 Task: Look for space in Kralendijk, Bonaire, Saint Eustatius and Saba  from 3rd August, 2023 to 17th August, 2023 for 3 adults, 1 child in price range Rs.3000 to Rs.15000. Place can be entire place with 3 bedrooms having 4 beds and 2 bathrooms. Property type can be house. Amenities needed are: wifi, . Booking option can be shelf check-in. Required host language is English.
Action: Mouse moved to (582, 97)
Screenshot: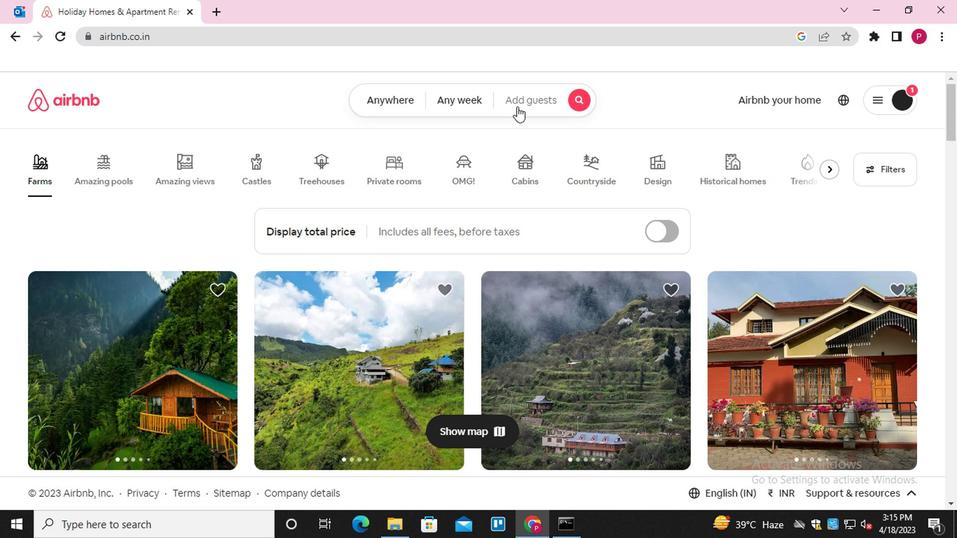 
Action: Mouse pressed left at (582, 97)
Screenshot: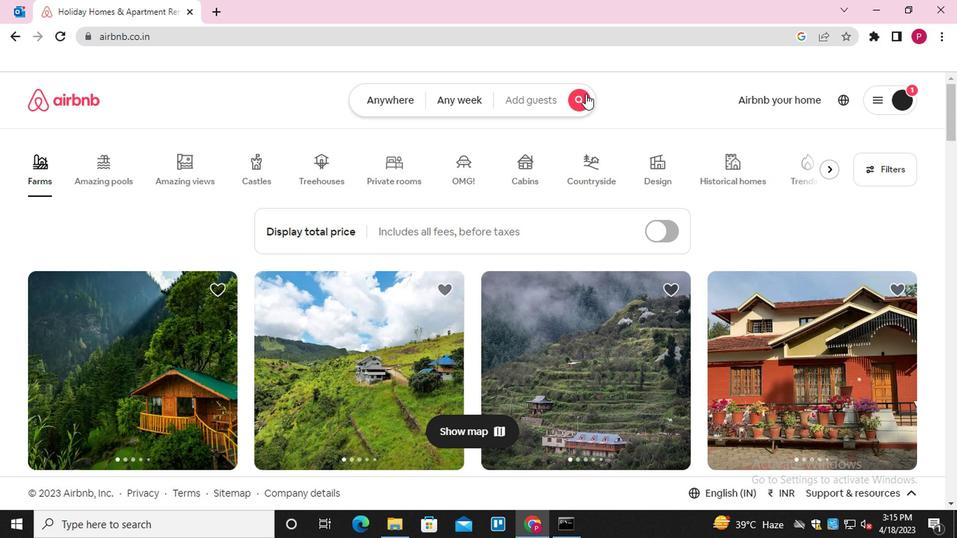 
Action: Mouse moved to (275, 167)
Screenshot: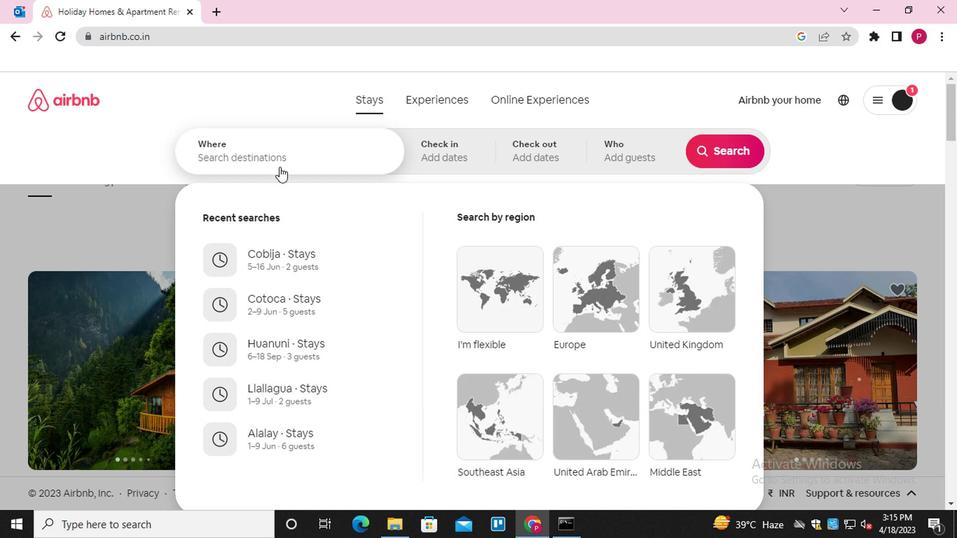 
Action: Mouse pressed left at (275, 167)
Screenshot: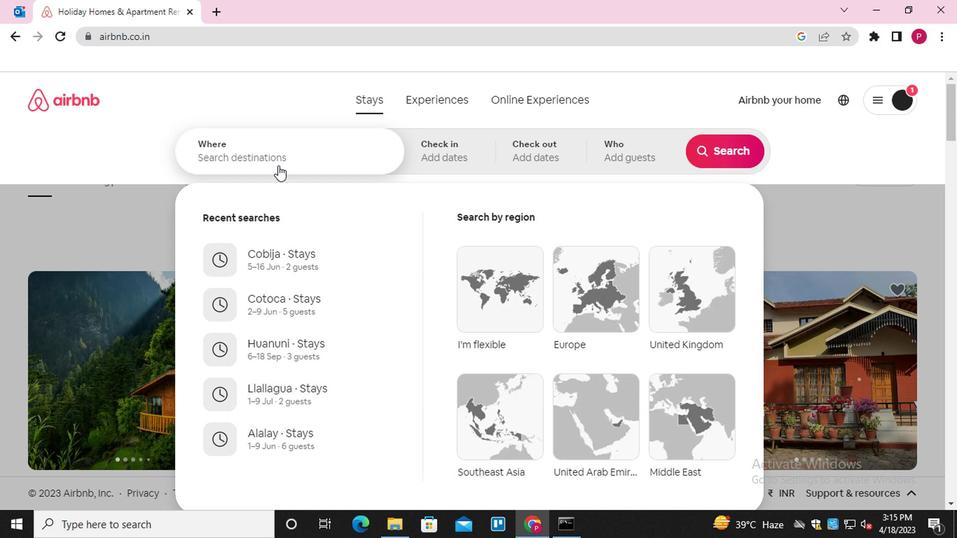 
Action: Key pressed <Key.shift>KRALENDIJK
Screenshot: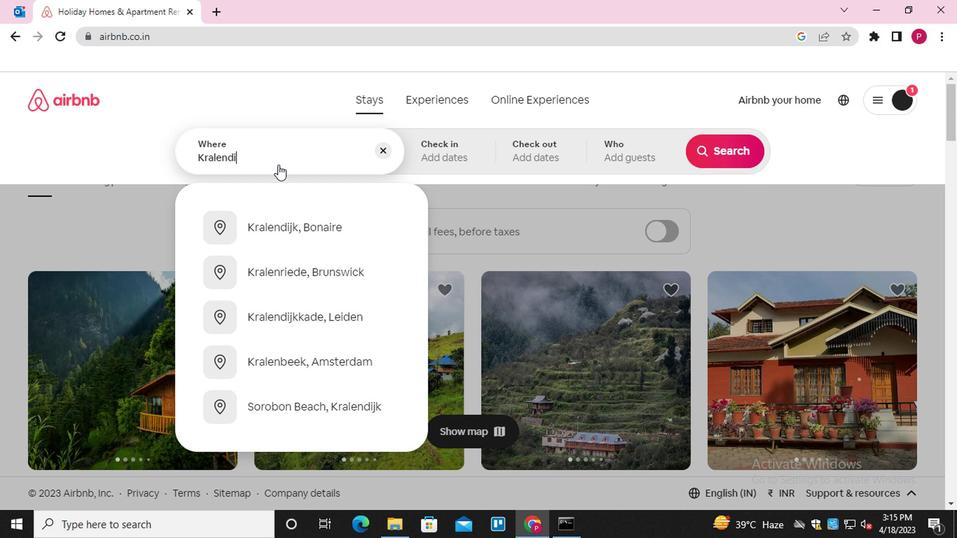 
Action: Mouse moved to (317, 231)
Screenshot: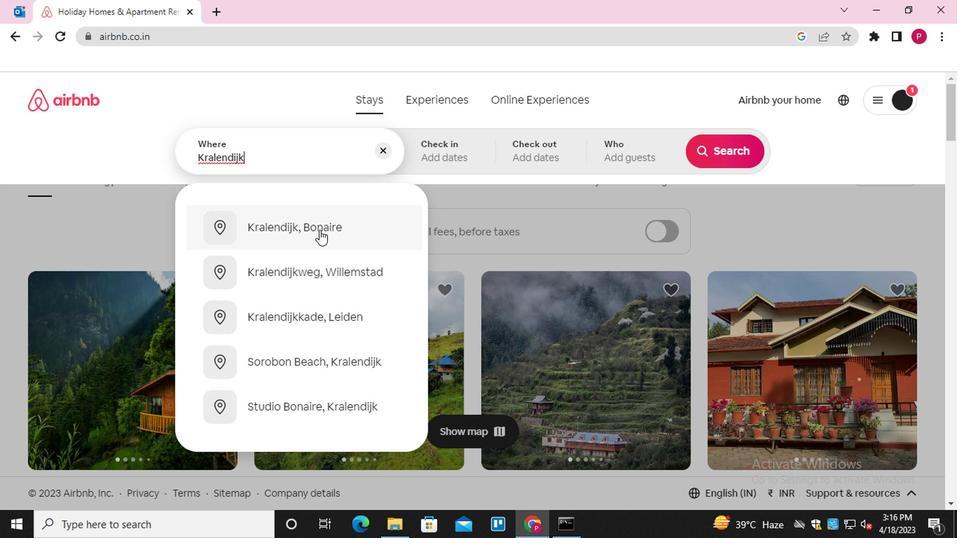 
Action: Mouse pressed left at (317, 231)
Screenshot: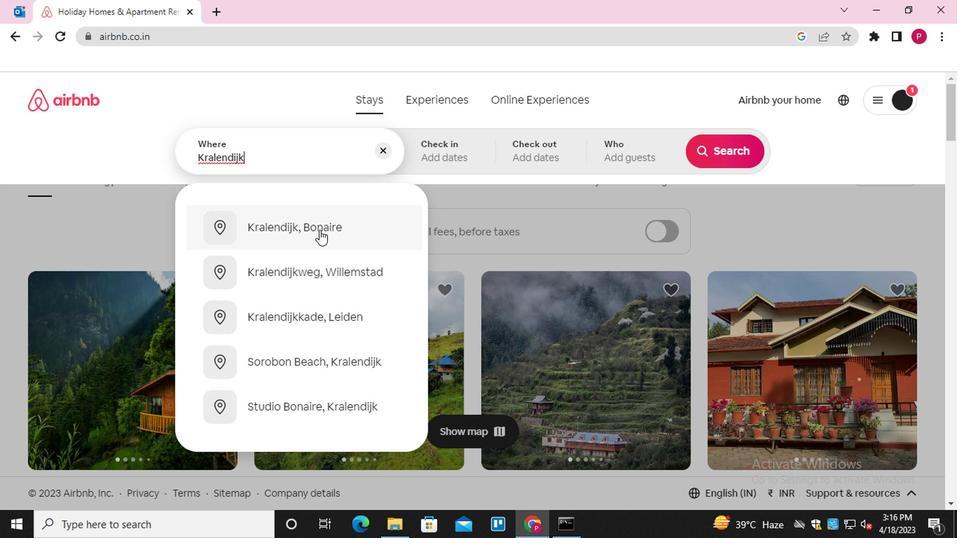 
Action: Mouse moved to (308, 166)
Screenshot: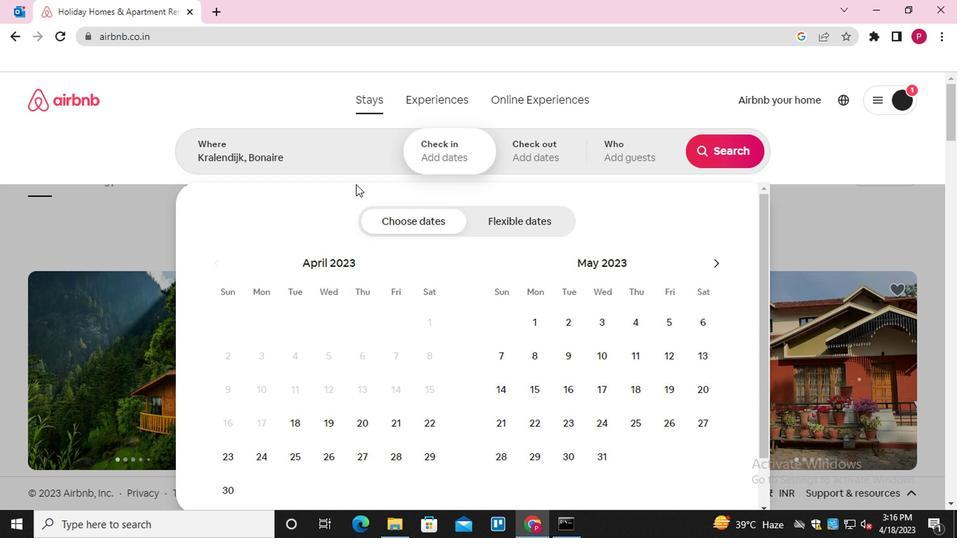 
Action: Mouse pressed left at (308, 166)
Screenshot: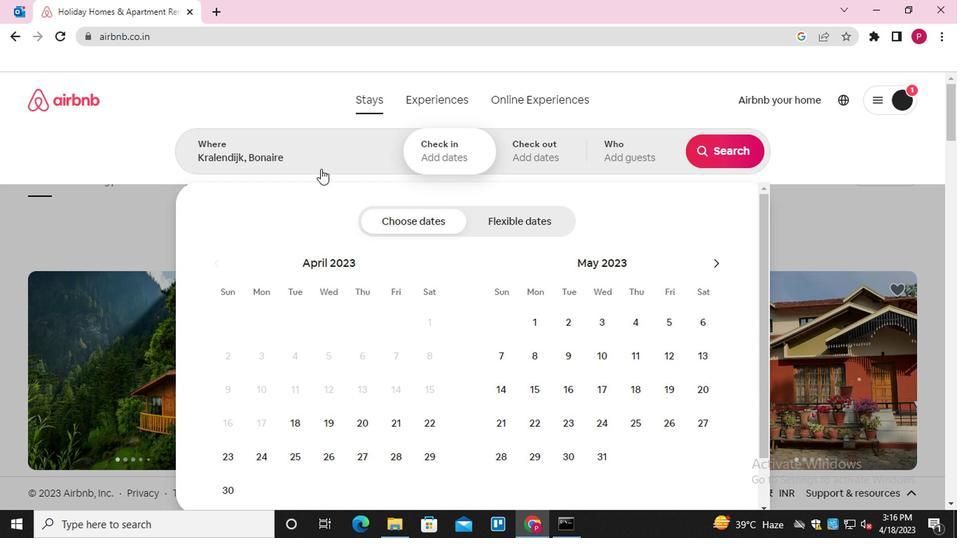 
Action: Key pressed ,SAINT
Screenshot: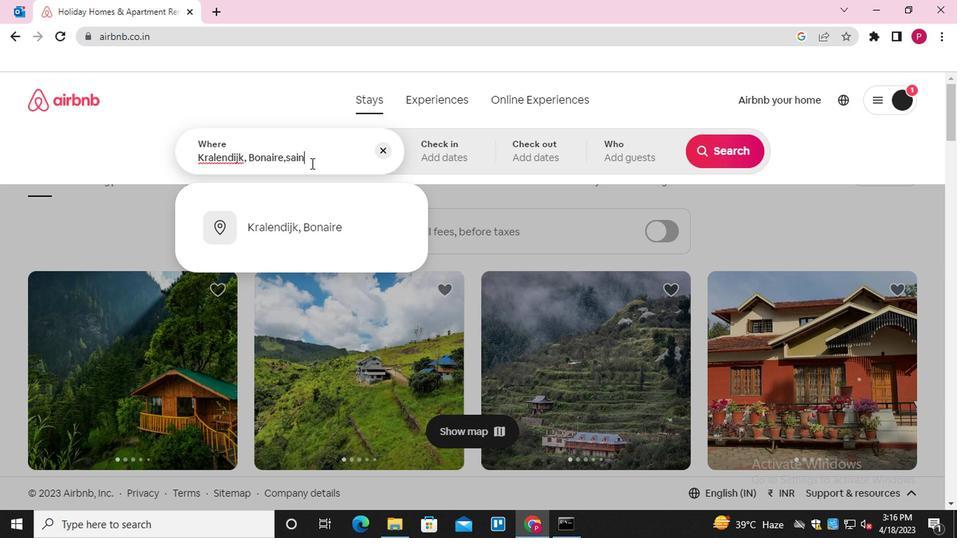 
Action: Mouse moved to (322, 235)
Screenshot: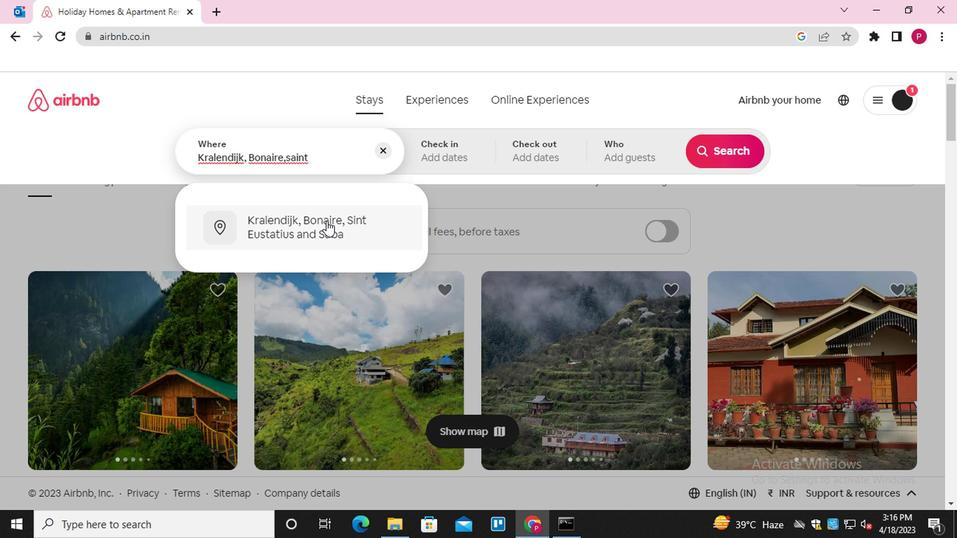 
Action: Mouse pressed left at (322, 235)
Screenshot: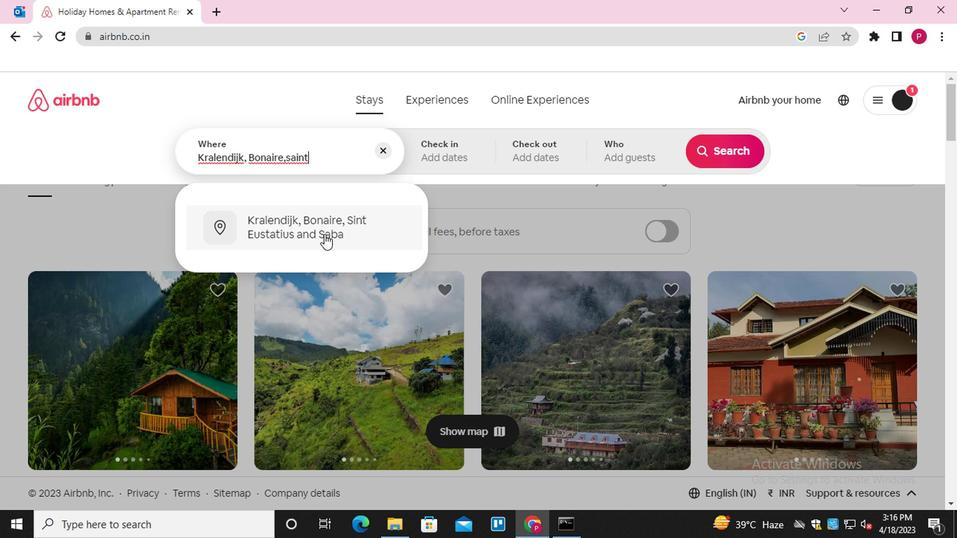 
Action: Mouse moved to (712, 256)
Screenshot: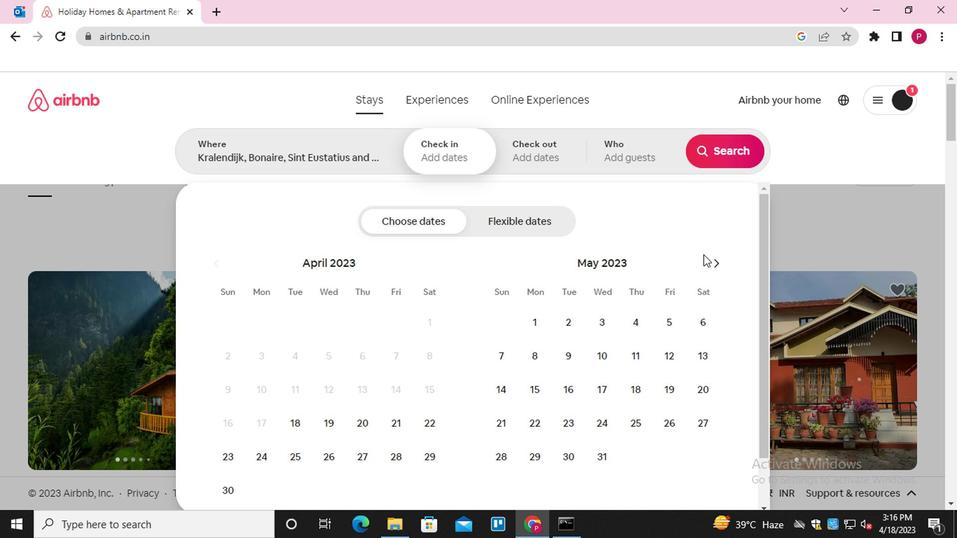 
Action: Mouse pressed left at (712, 256)
Screenshot: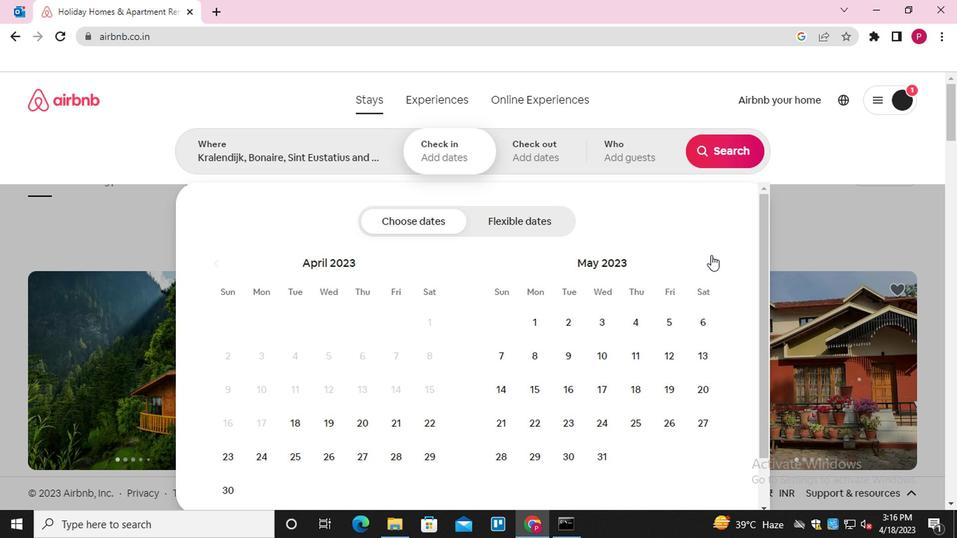 
Action: Mouse pressed left at (712, 256)
Screenshot: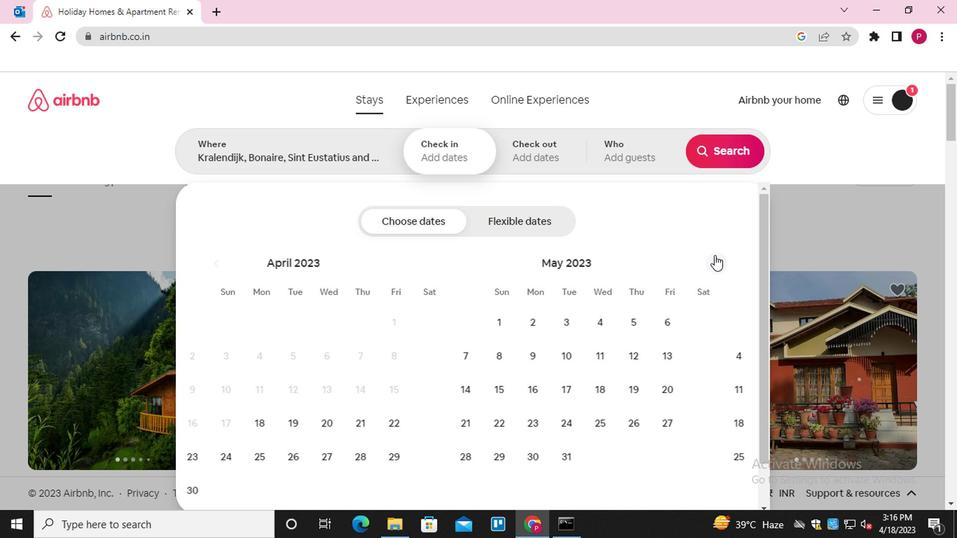 
Action: Mouse moved to (712, 259)
Screenshot: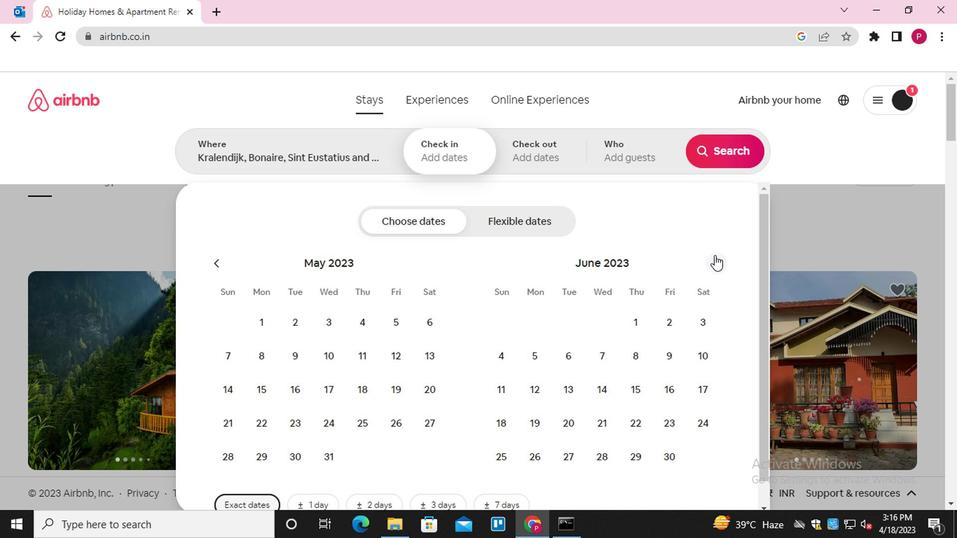 
Action: Mouse pressed left at (712, 259)
Screenshot: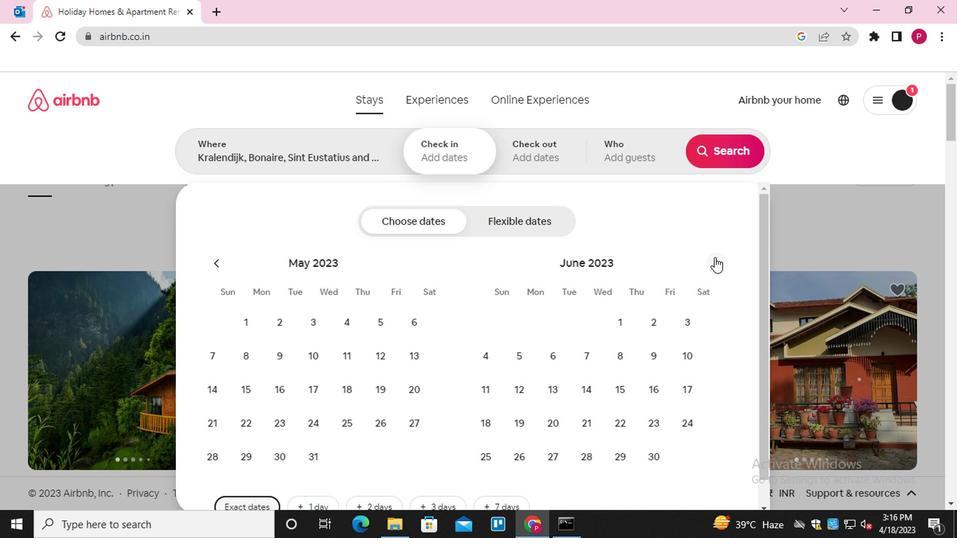 
Action: Mouse moved to (623, 330)
Screenshot: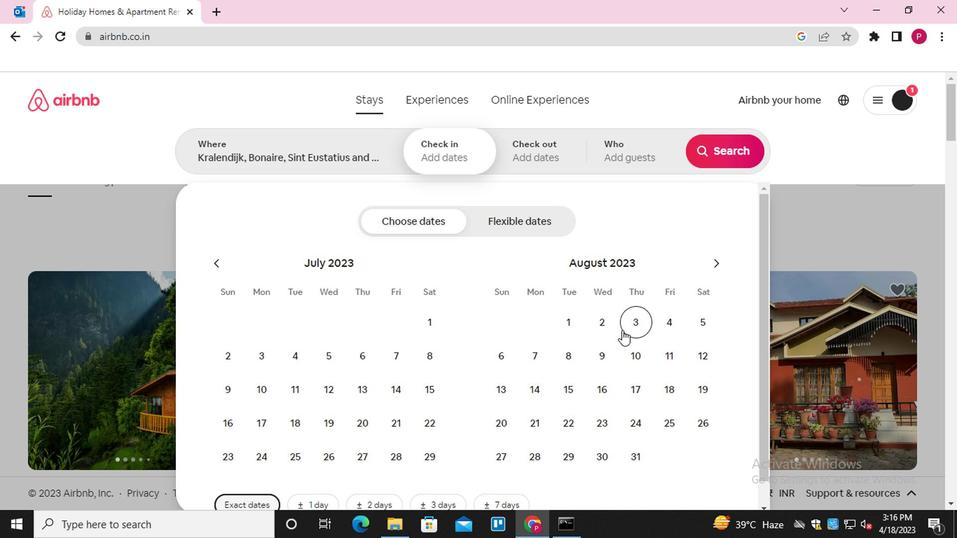 
Action: Mouse pressed left at (623, 330)
Screenshot: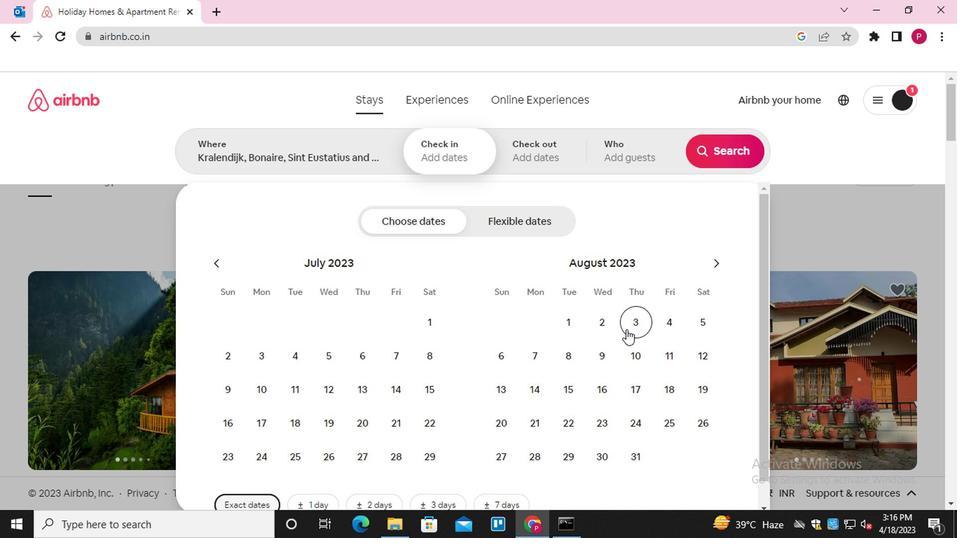 
Action: Mouse moved to (633, 393)
Screenshot: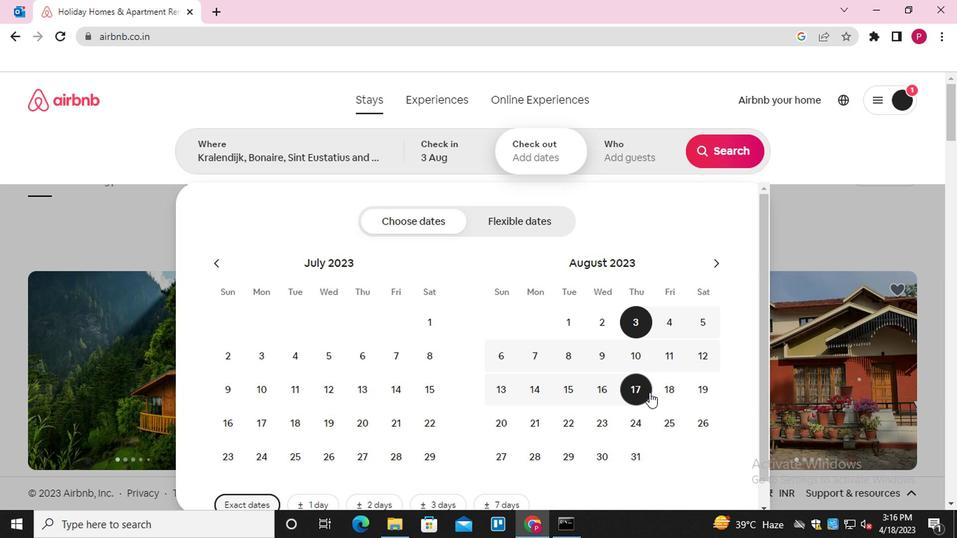 
Action: Mouse pressed left at (633, 393)
Screenshot: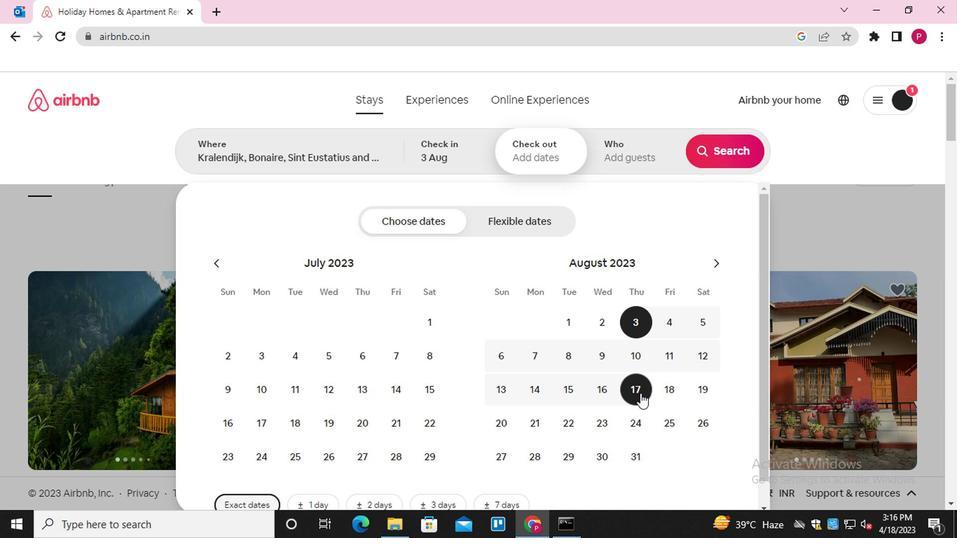 
Action: Mouse moved to (608, 167)
Screenshot: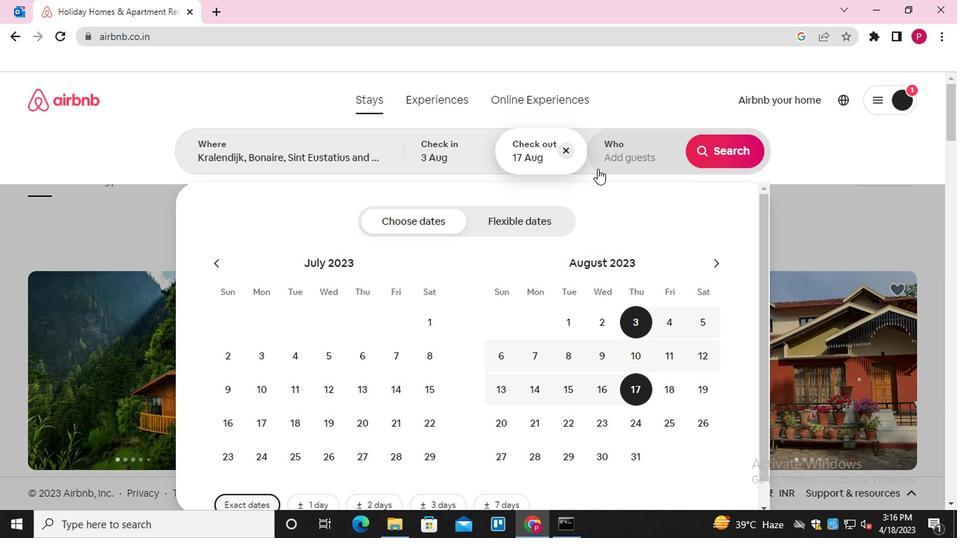 
Action: Mouse pressed left at (608, 167)
Screenshot: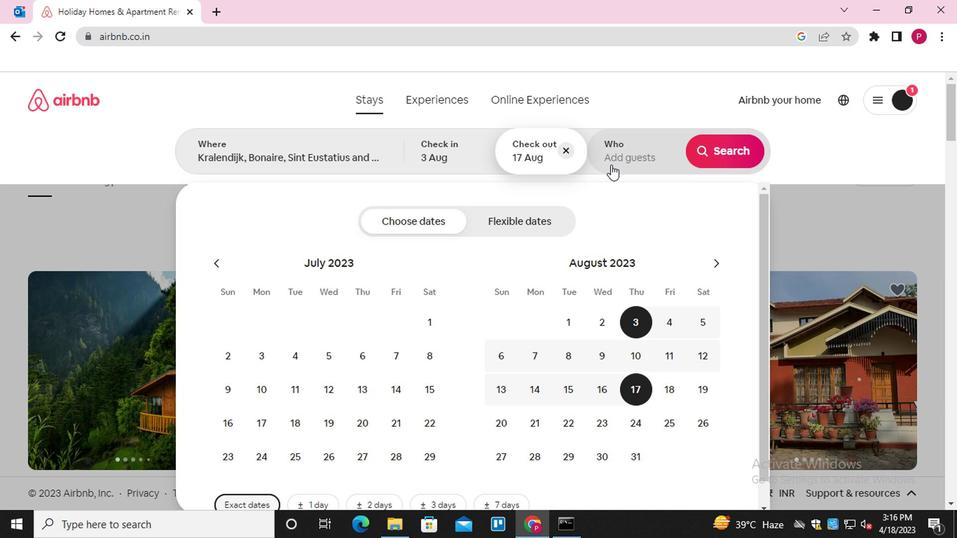 
Action: Mouse moved to (730, 228)
Screenshot: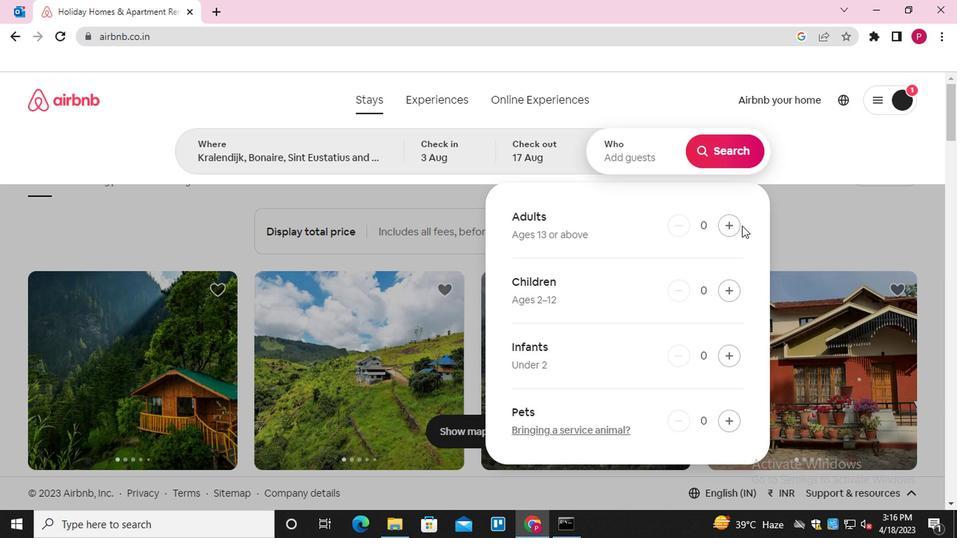 
Action: Mouse pressed left at (730, 228)
Screenshot: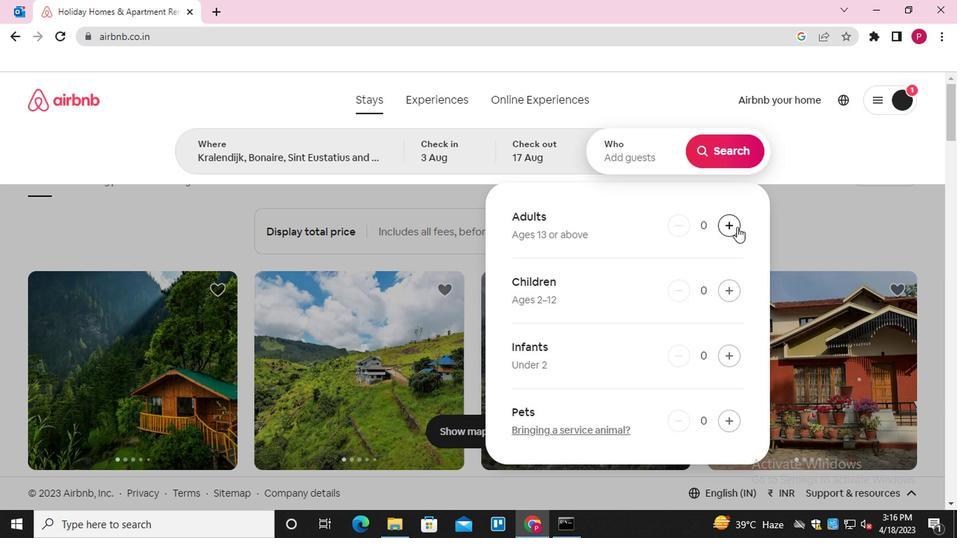 
Action: Mouse pressed left at (730, 228)
Screenshot: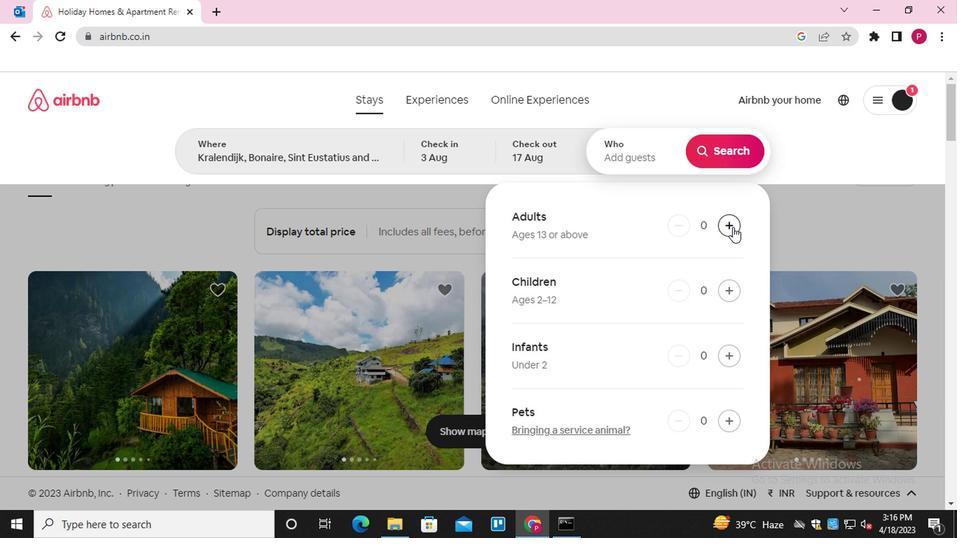 
Action: Mouse pressed left at (730, 228)
Screenshot: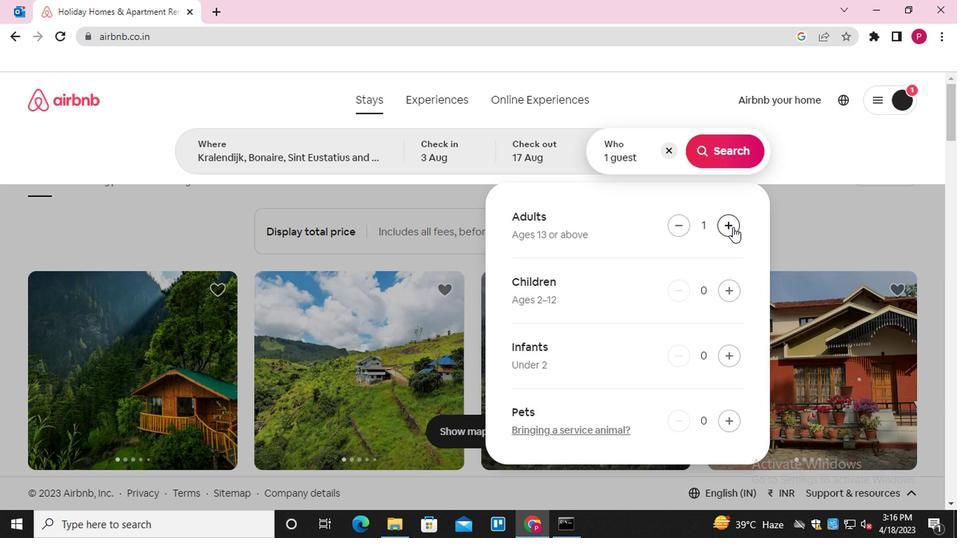 
Action: Mouse moved to (733, 294)
Screenshot: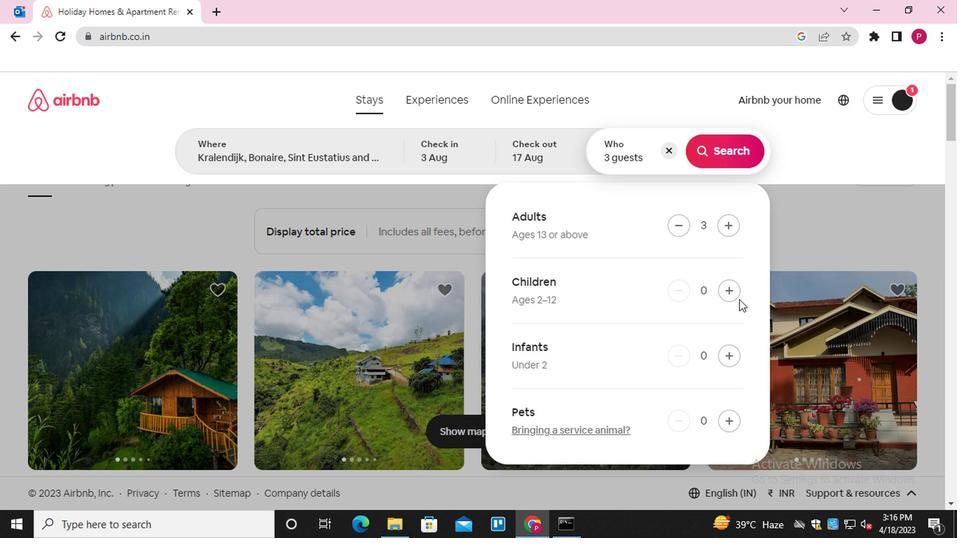 
Action: Mouse pressed left at (733, 294)
Screenshot: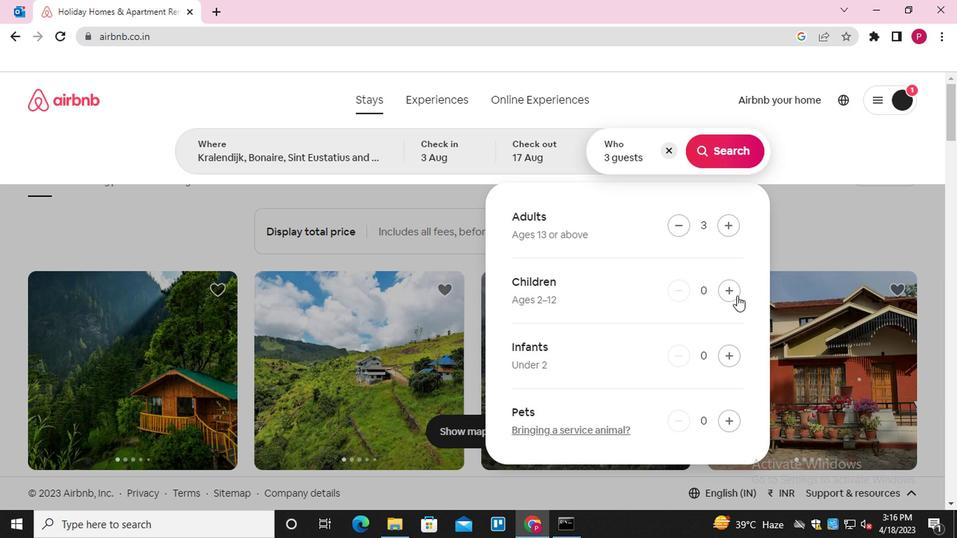 
Action: Mouse moved to (745, 163)
Screenshot: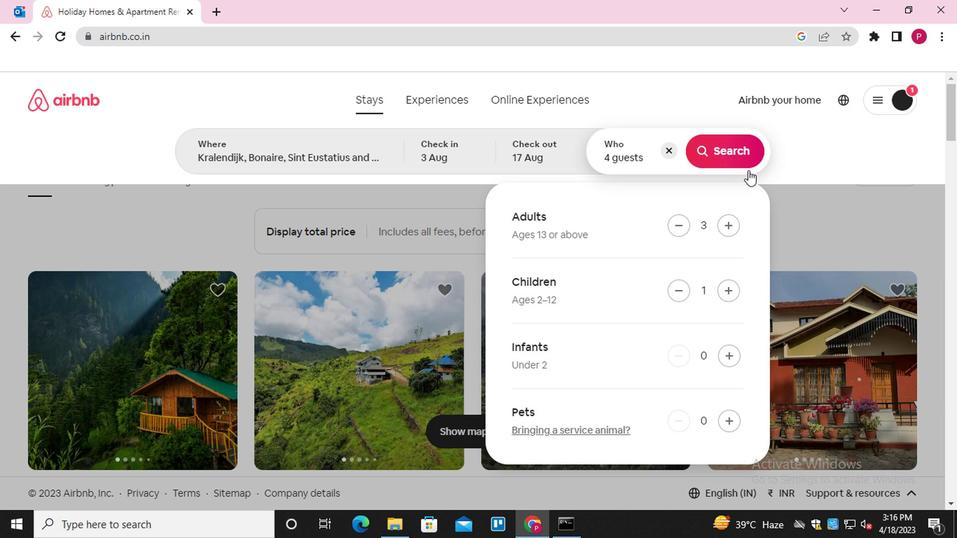 
Action: Mouse pressed left at (745, 163)
Screenshot: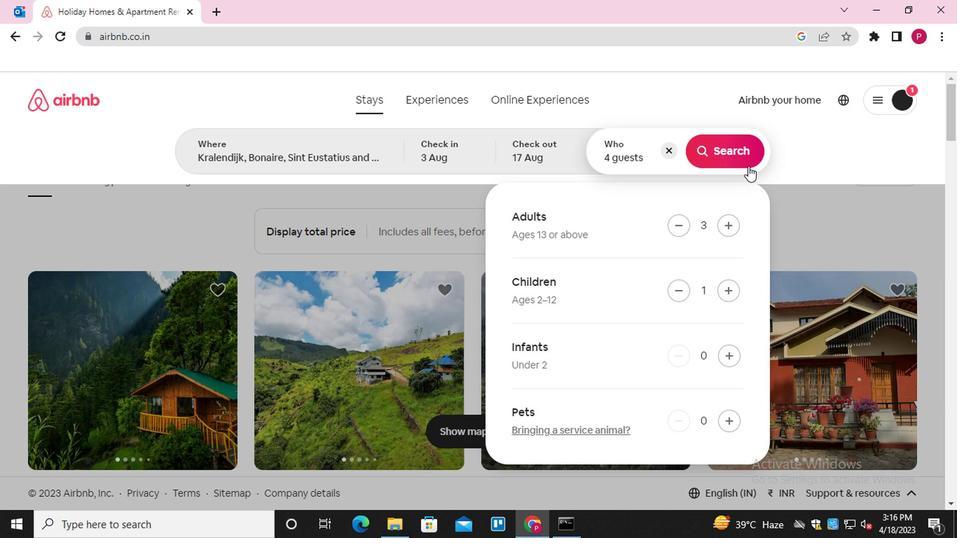 
Action: Mouse moved to (882, 158)
Screenshot: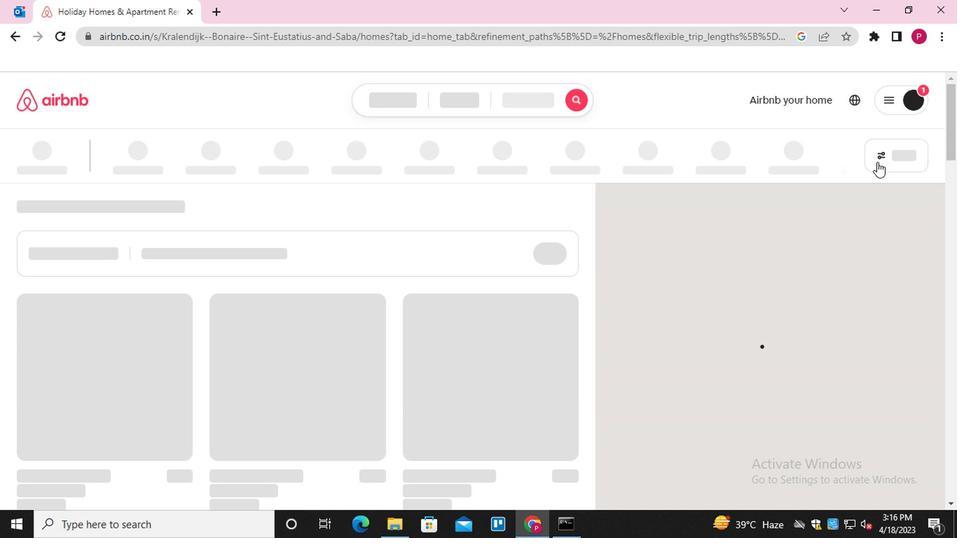 
Action: Mouse pressed left at (882, 158)
Screenshot: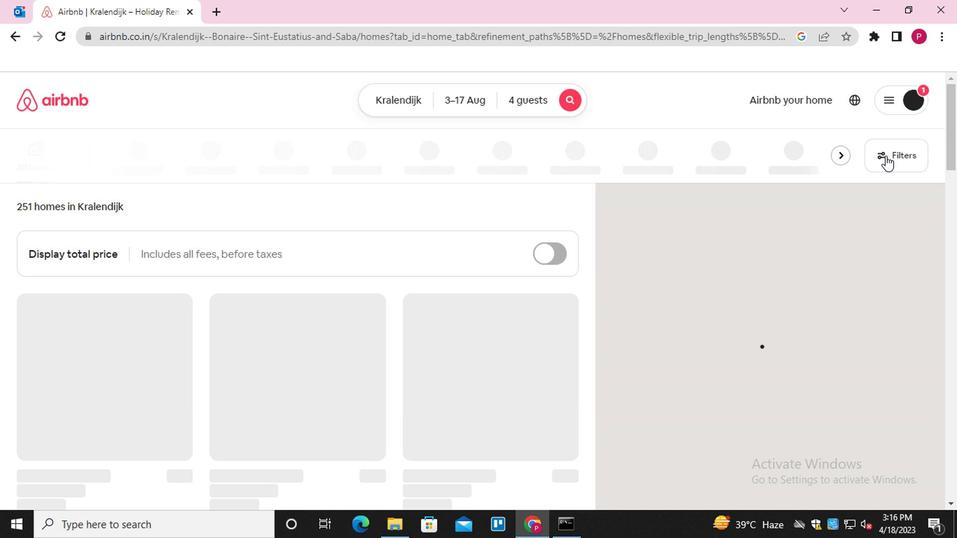 
Action: Mouse moved to (304, 331)
Screenshot: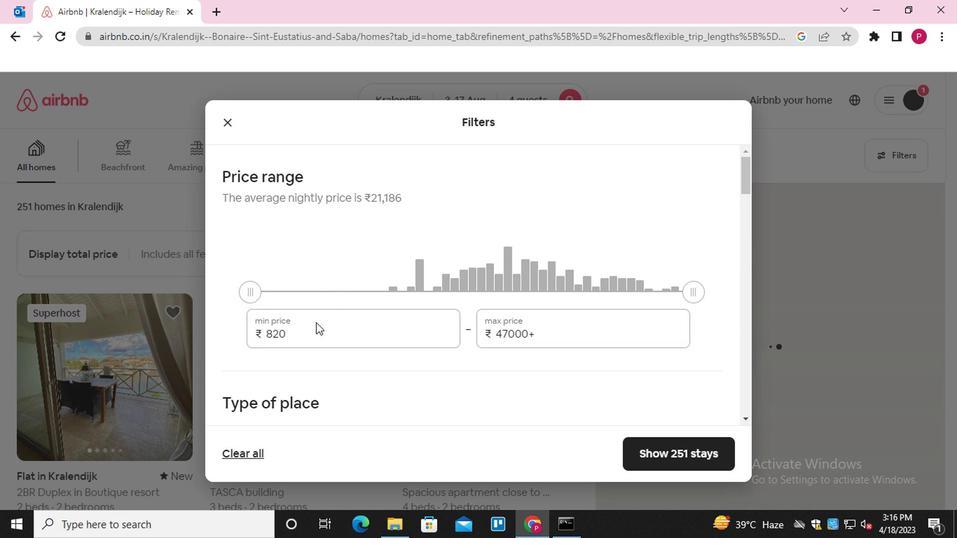 
Action: Mouse pressed left at (304, 331)
Screenshot: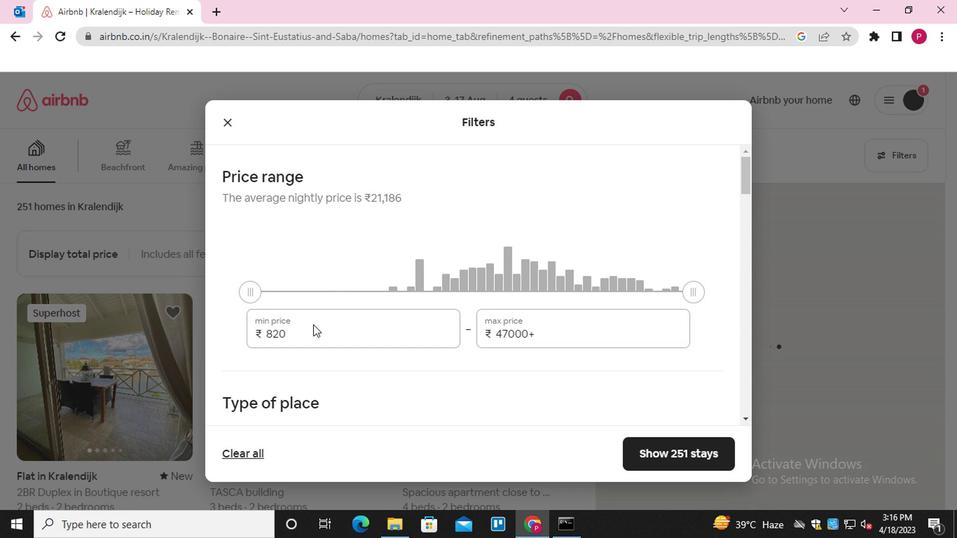 
Action: Mouse pressed left at (304, 331)
Screenshot: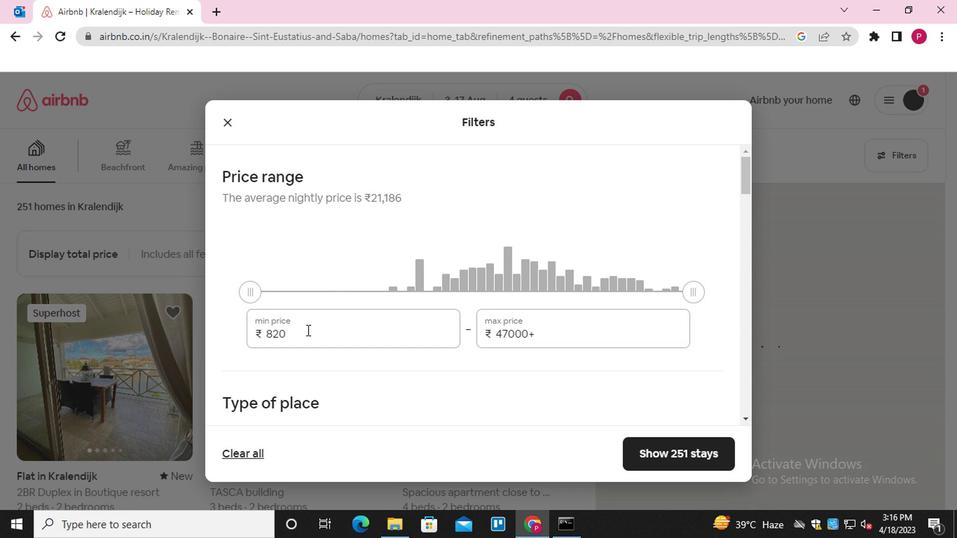 
Action: Key pressed 3000<Key.tab>15000
Screenshot: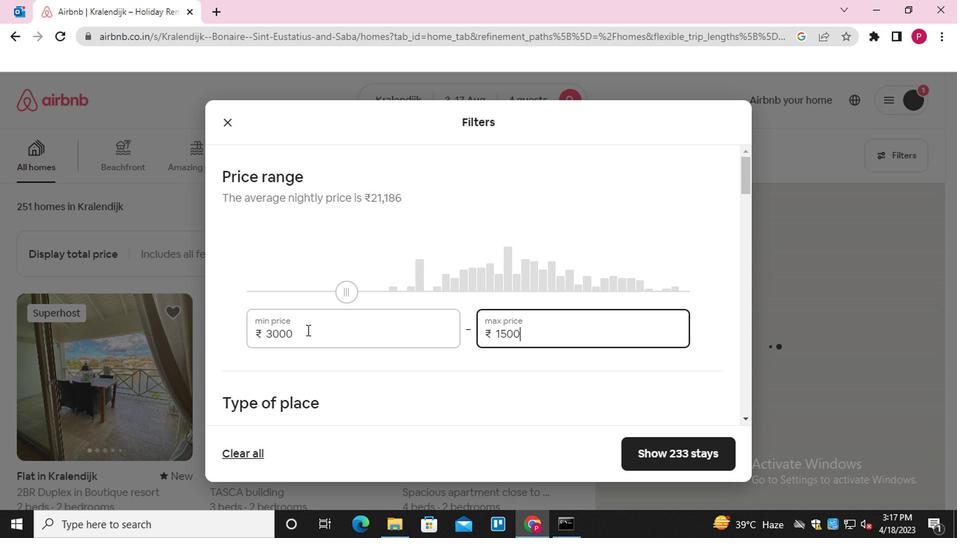 
Action: Mouse scrolled (304, 330) with delta (0, 0)
Screenshot: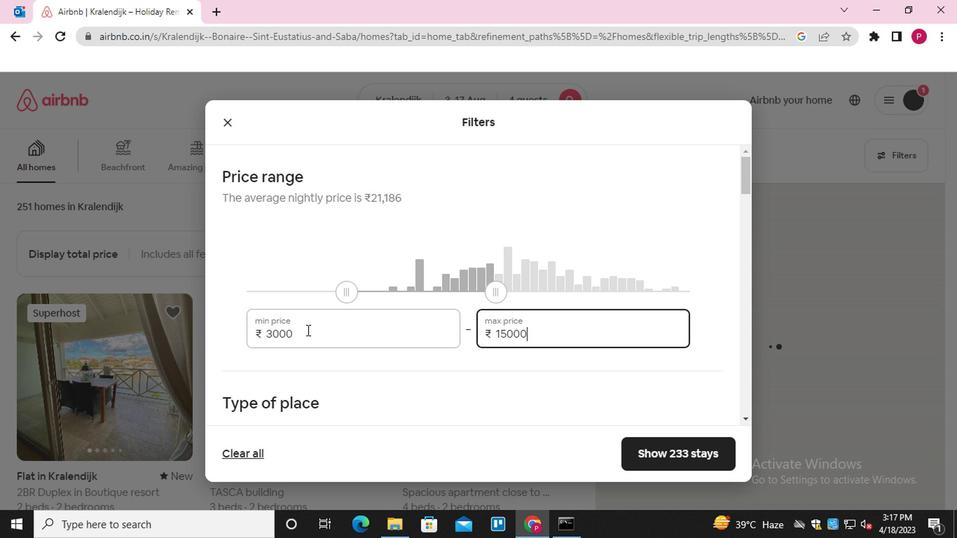 
Action: Mouse scrolled (304, 330) with delta (0, 0)
Screenshot: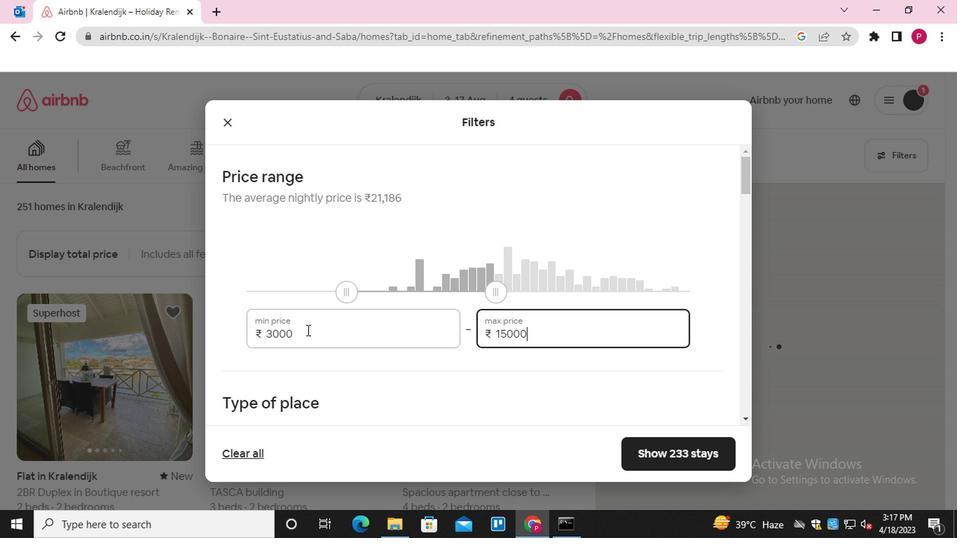 
Action: Mouse moved to (218, 300)
Screenshot: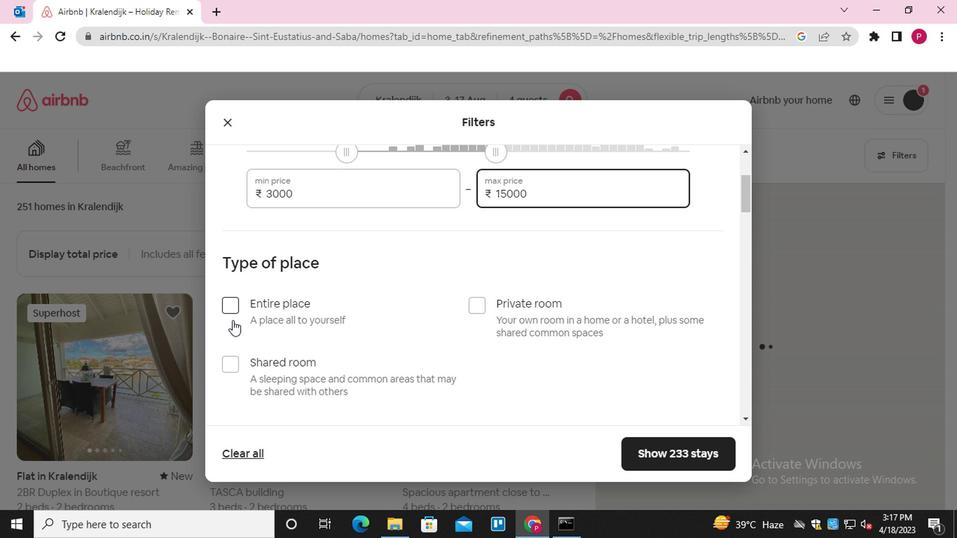 
Action: Mouse pressed left at (218, 300)
Screenshot: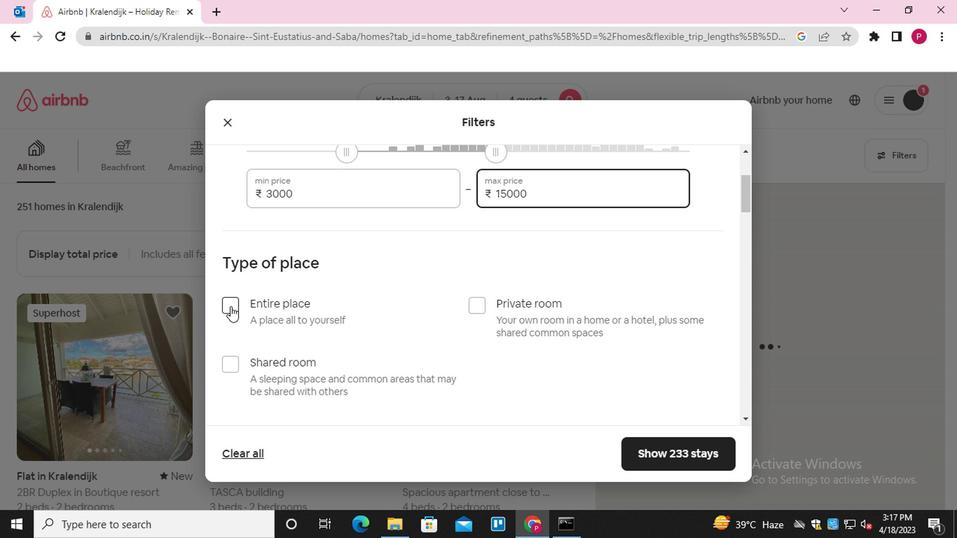 
Action: Mouse moved to (221, 306)
Screenshot: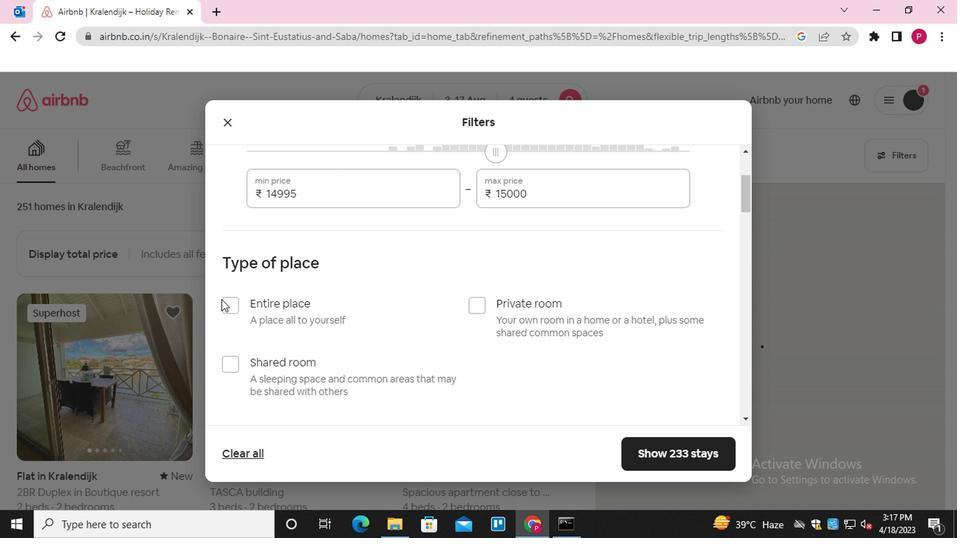 
Action: Mouse pressed left at (221, 306)
Screenshot: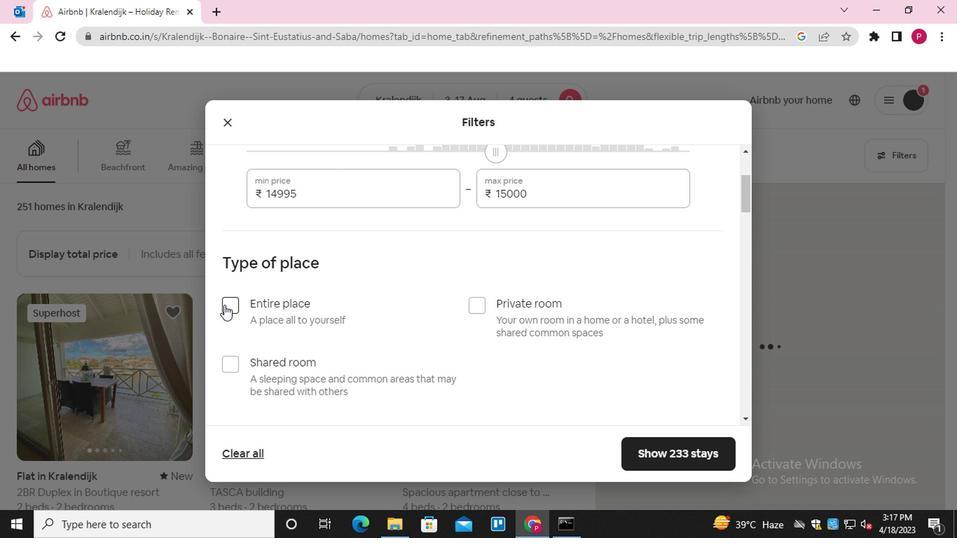 
Action: Mouse moved to (279, 312)
Screenshot: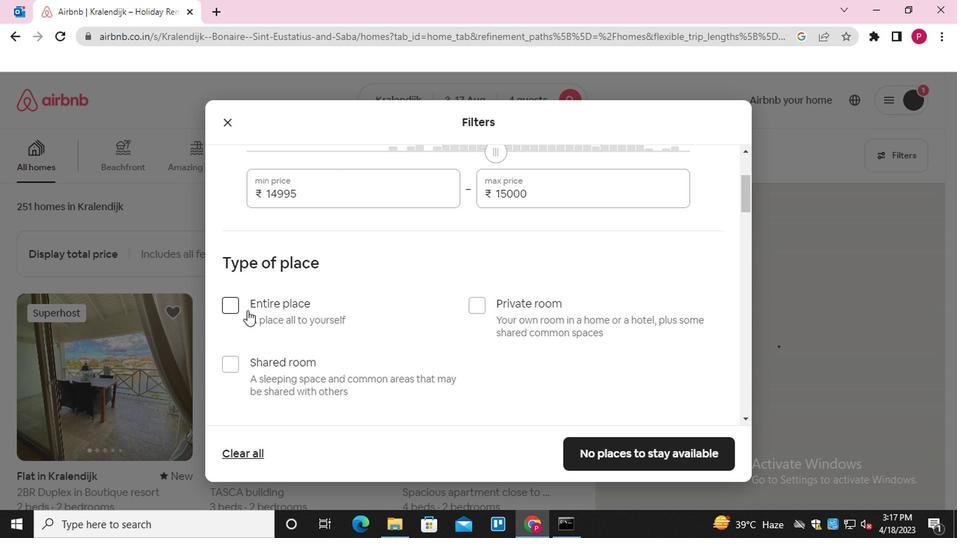 
Action: Mouse scrolled (279, 311) with delta (0, 0)
Screenshot: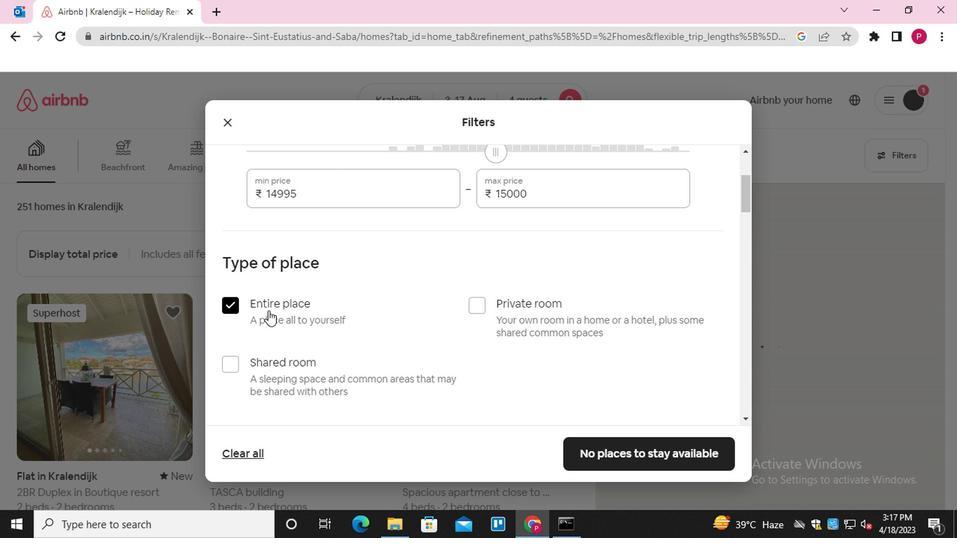 
Action: Mouse scrolled (279, 311) with delta (0, 0)
Screenshot: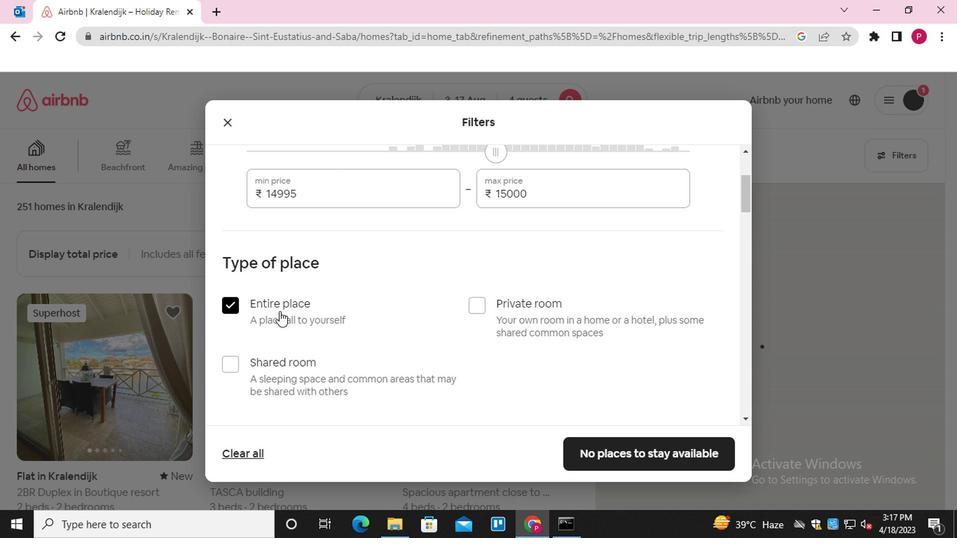 
Action: Mouse scrolled (279, 311) with delta (0, 0)
Screenshot: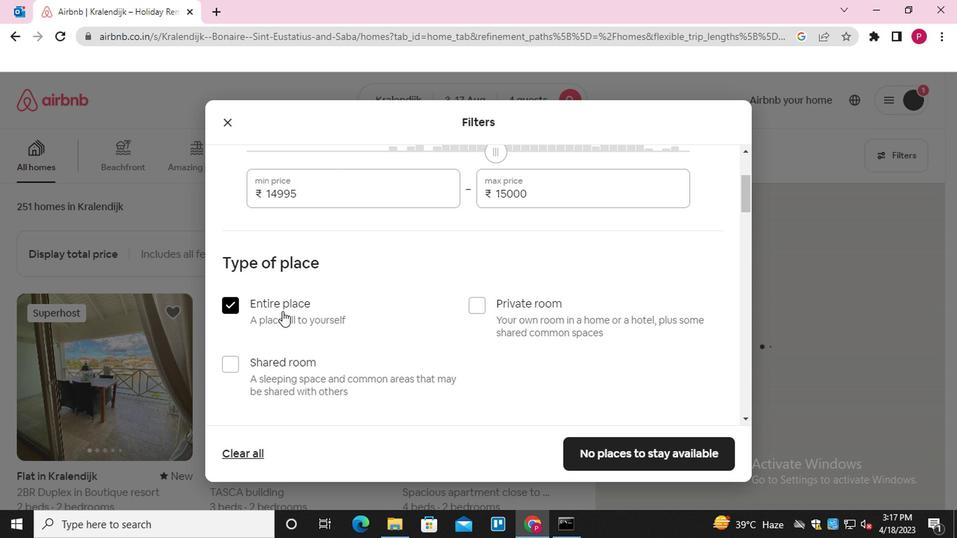 
Action: Mouse moved to (412, 323)
Screenshot: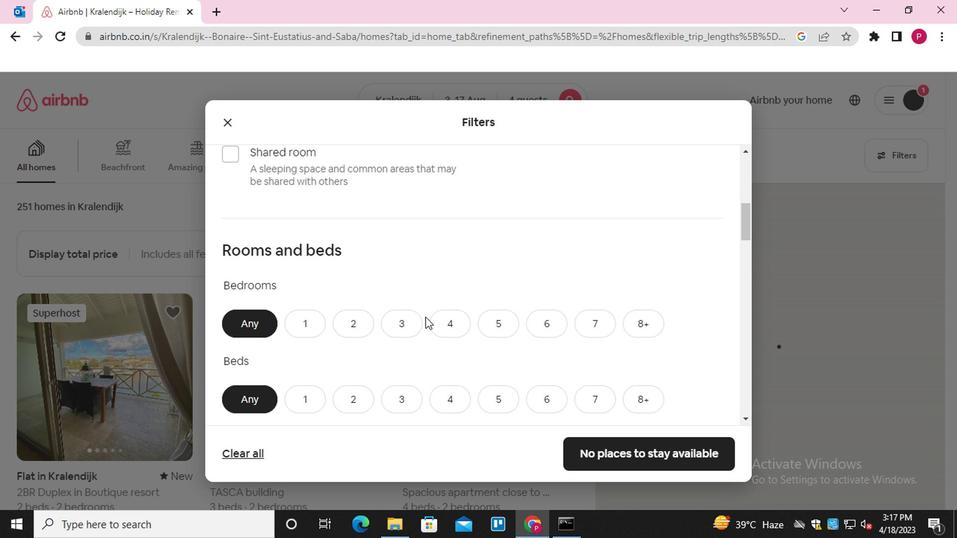 
Action: Mouse pressed left at (412, 323)
Screenshot: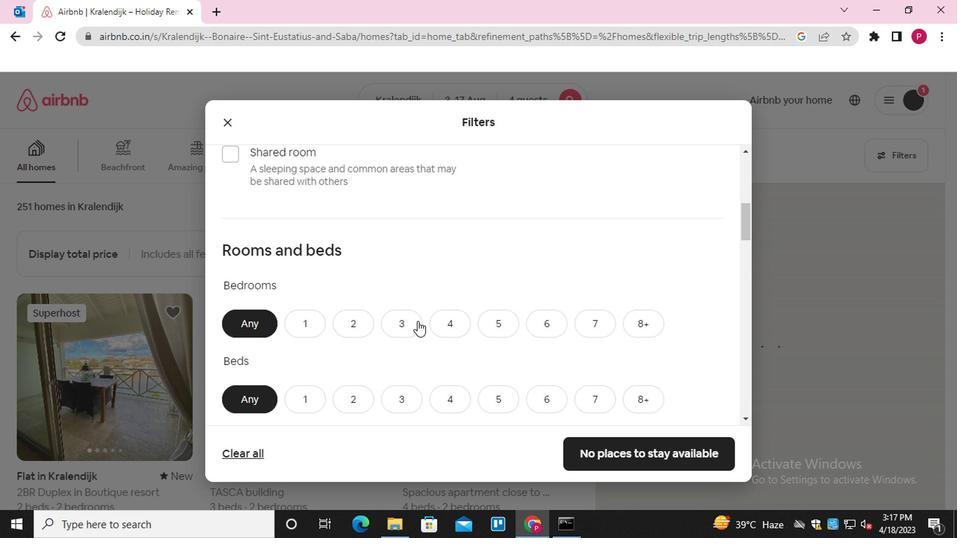 
Action: Mouse moved to (443, 399)
Screenshot: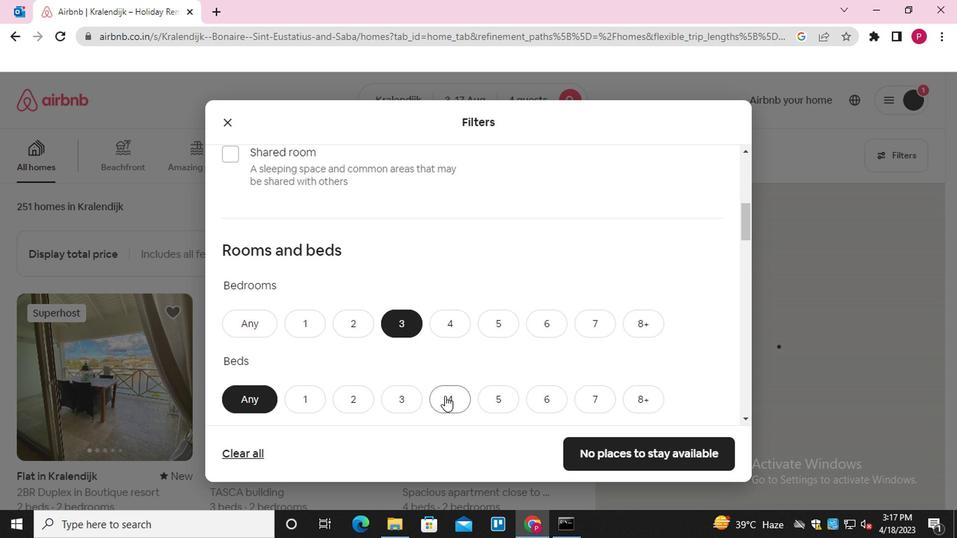 
Action: Mouse pressed left at (443, 399)
Screenshot: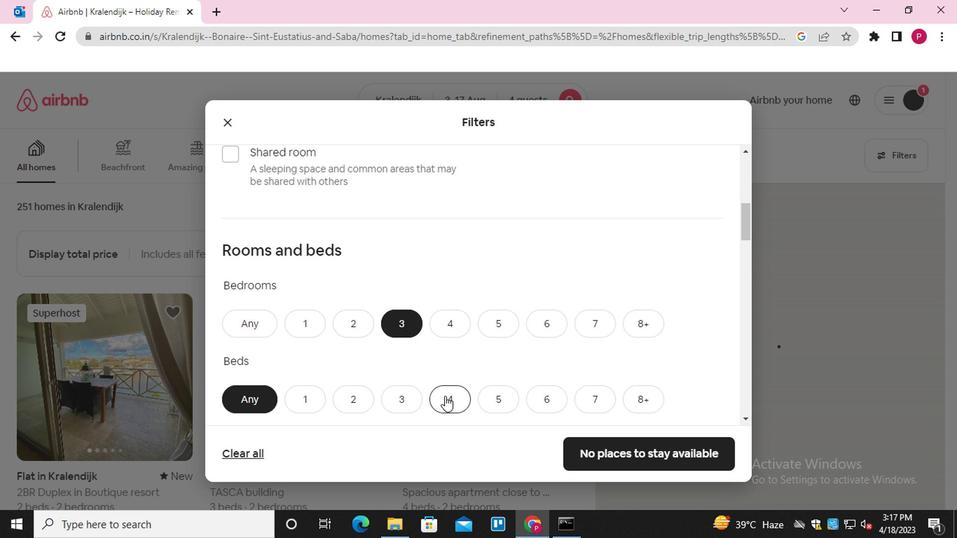 
Action: Mouse moved to (428, 366)
Screenshot: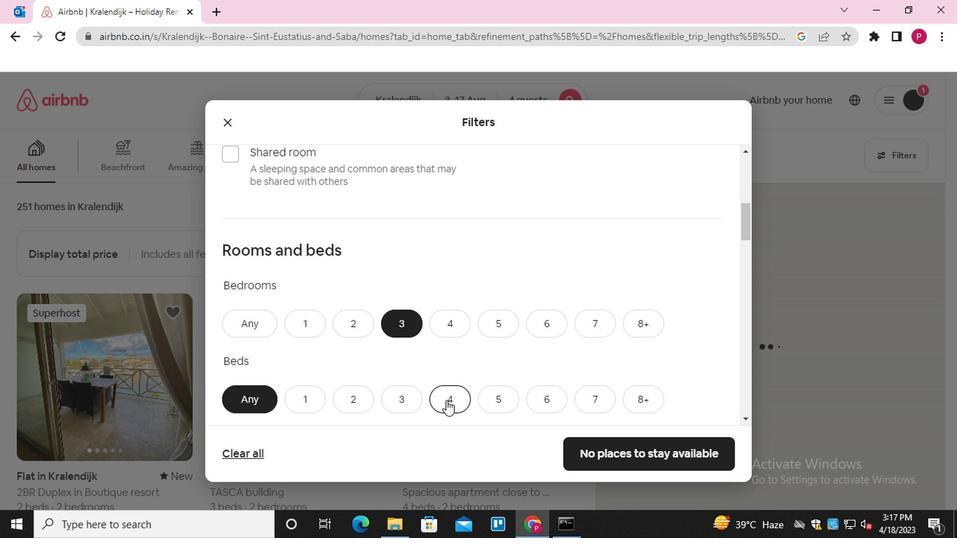 
Action: Mouse scrolled (428, 365) with delta (0, 0)
Screenshot: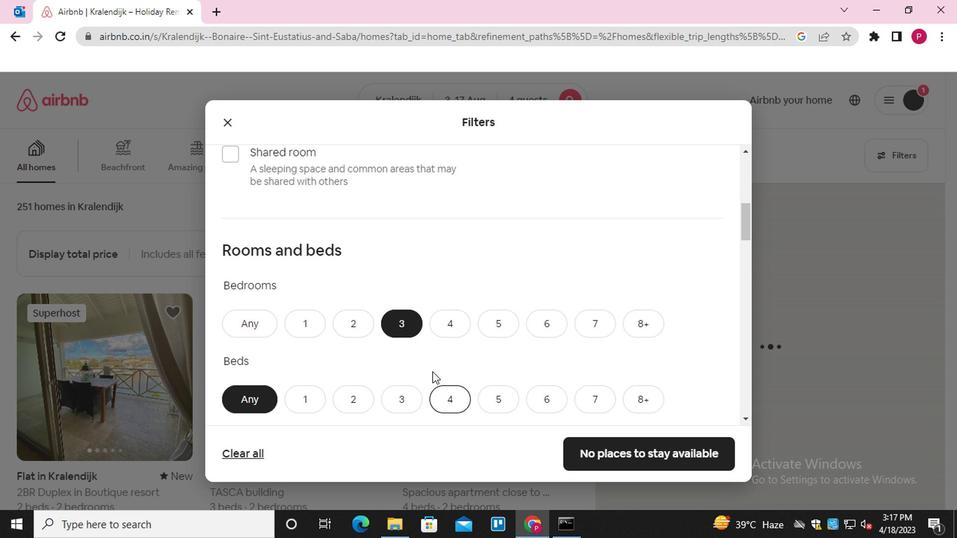 
Action: Mouse scrolled (428, 365) with delta (0, 0)
Screenshot: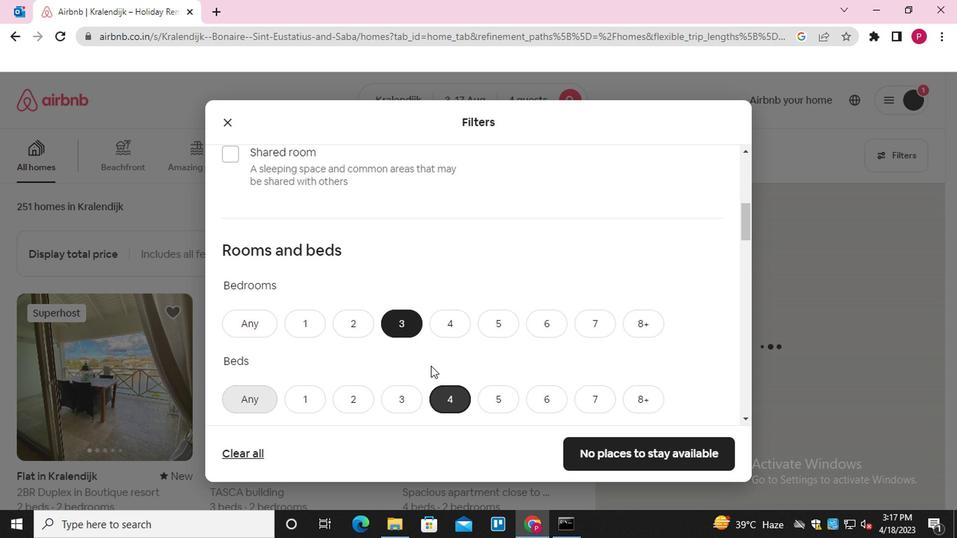 
Action: Mouse moved to (363, 334)
Screenshot: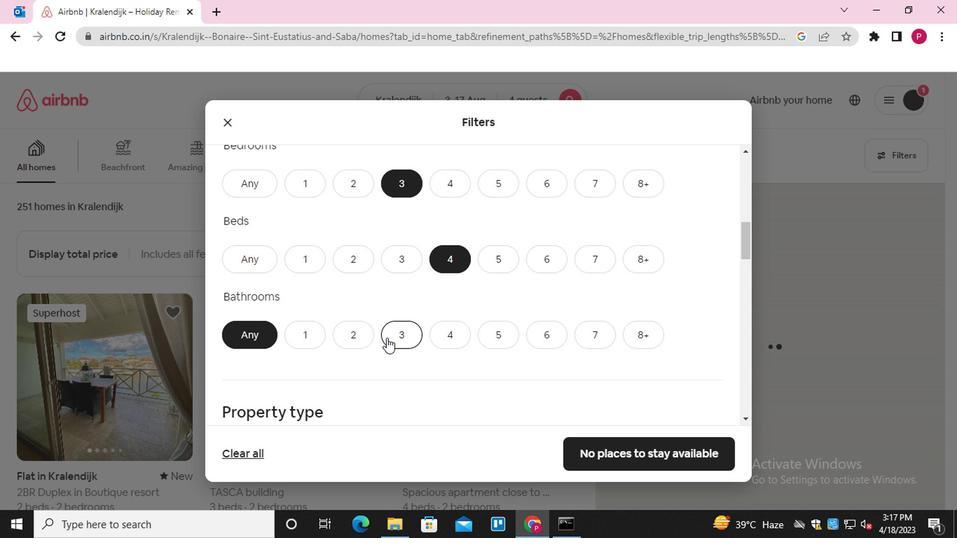 
Action: Mouse pressed left at (363, 334)
Screenshot: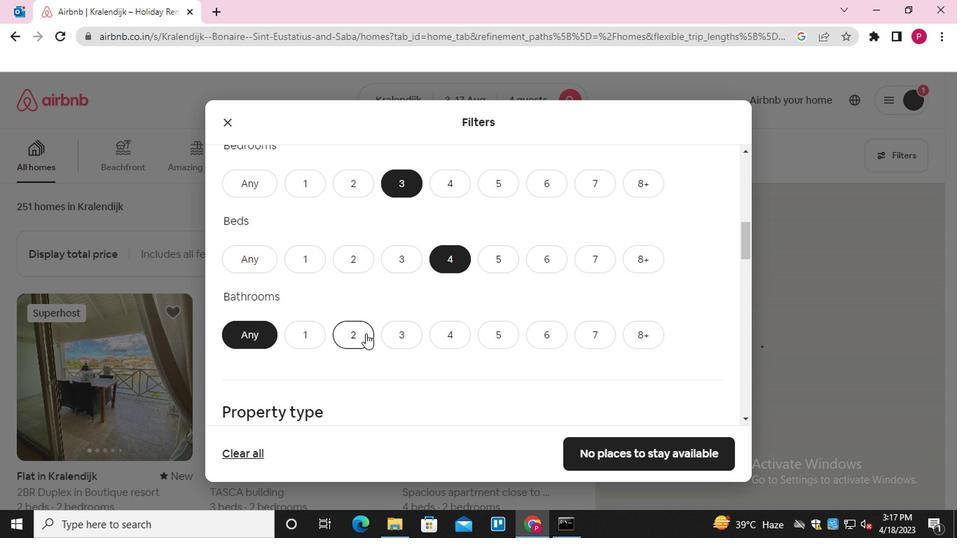 
Action: Mouse moved to (369, 337)
Screenshot: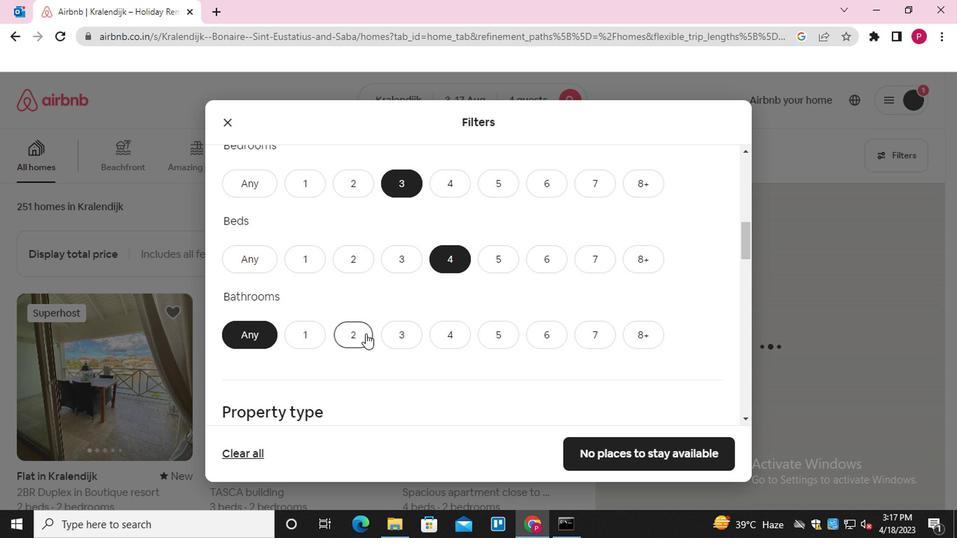 
Action: Mouse scrolled (369, 336) with delta (0, 0)
Screenshot: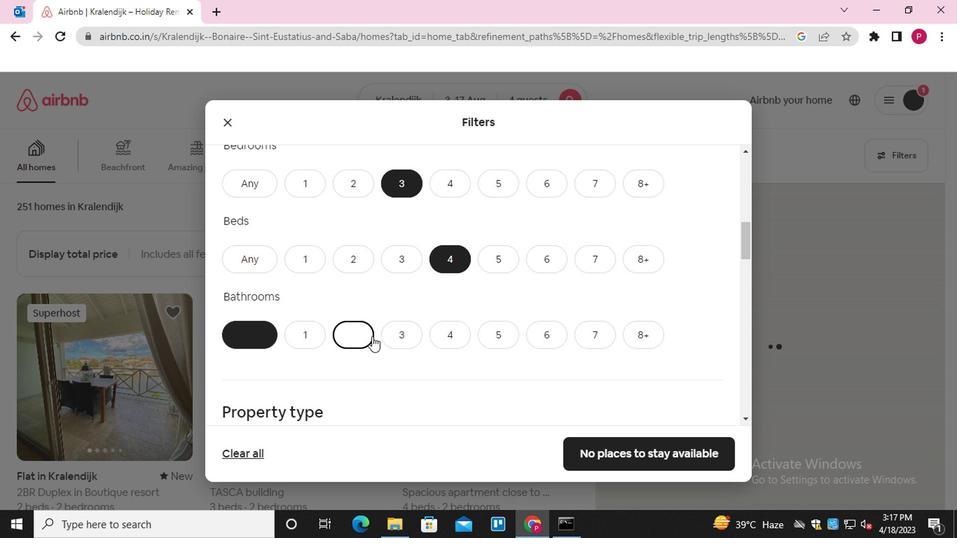 
Action: Mouse scrolled (369, 336) with delta (0, 0)
Screenshot: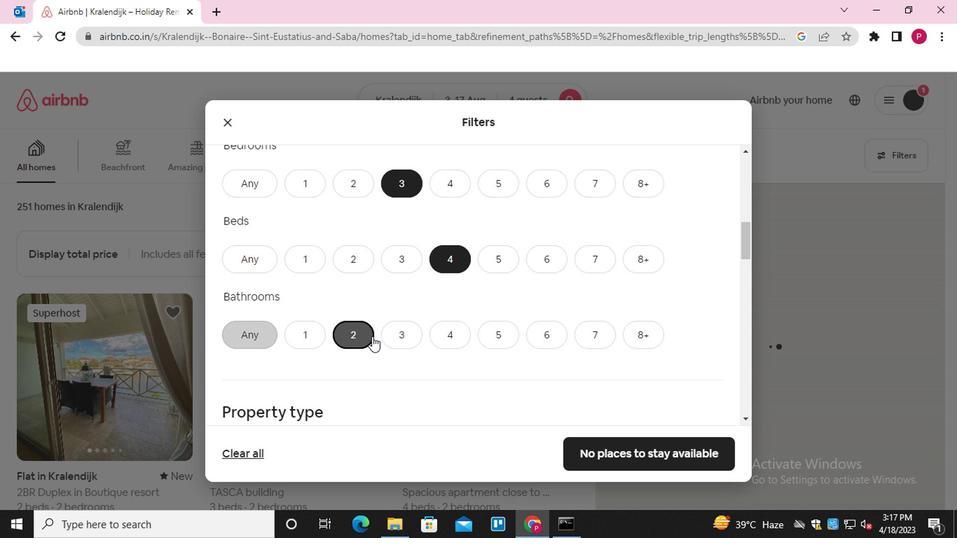 
Action: Mouse scrolled (369, 336) with delta (0, 0)
Screenshot: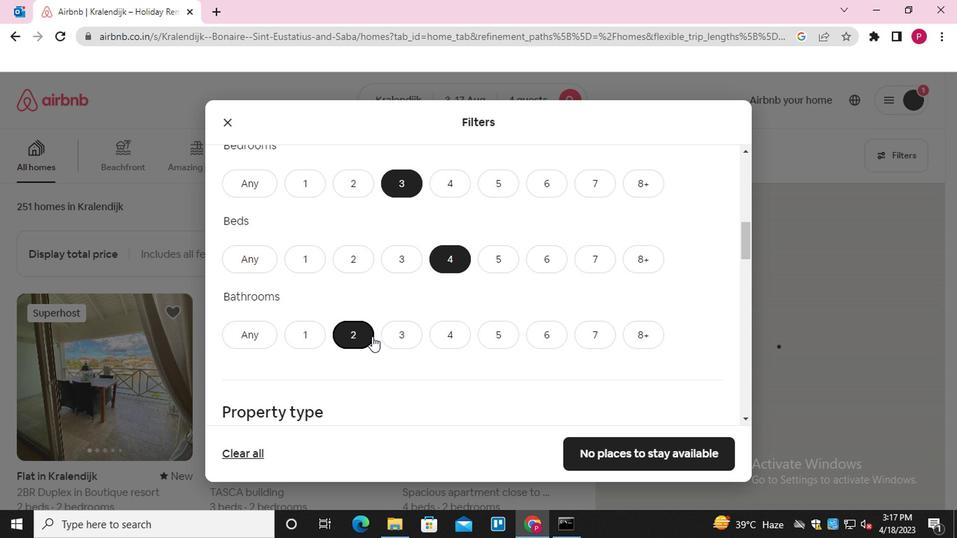 
Action: Mouse moved to (297, 280)
Screenshot: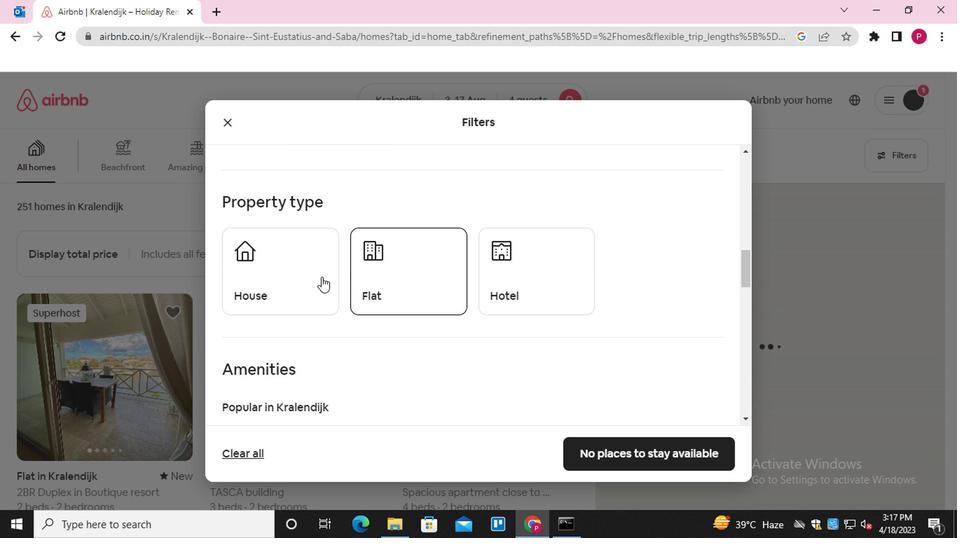 
Action: Mouse pressed left at (297, 280)
Screenshot: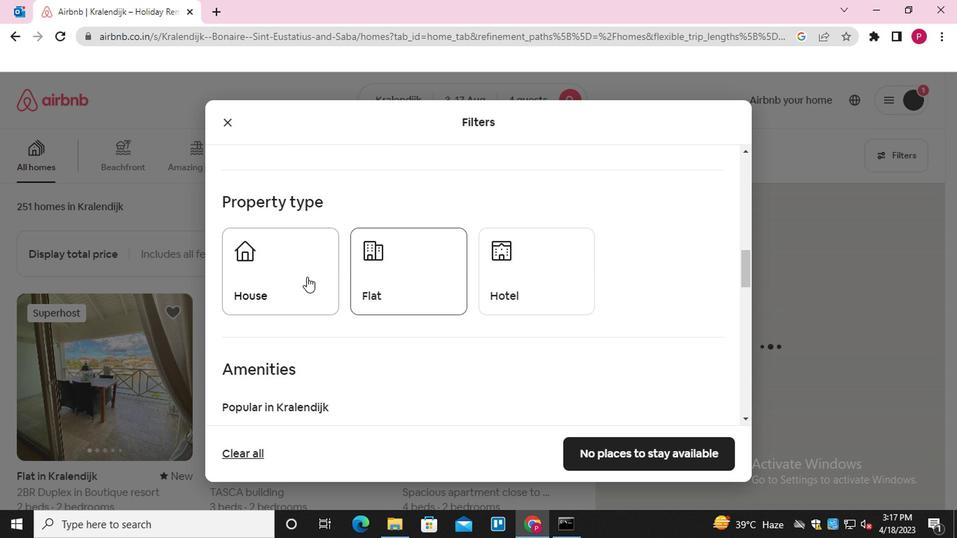 
Action: Mouse moved to (358, 310)
Screenshot: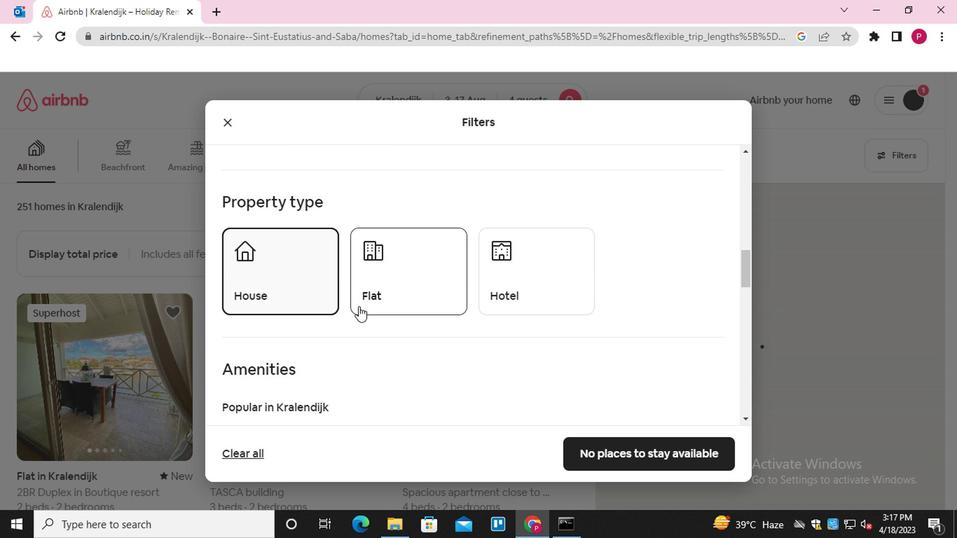 
Action: Mouse scrolled (358, 309) with delta (0, 0)
Screenshot: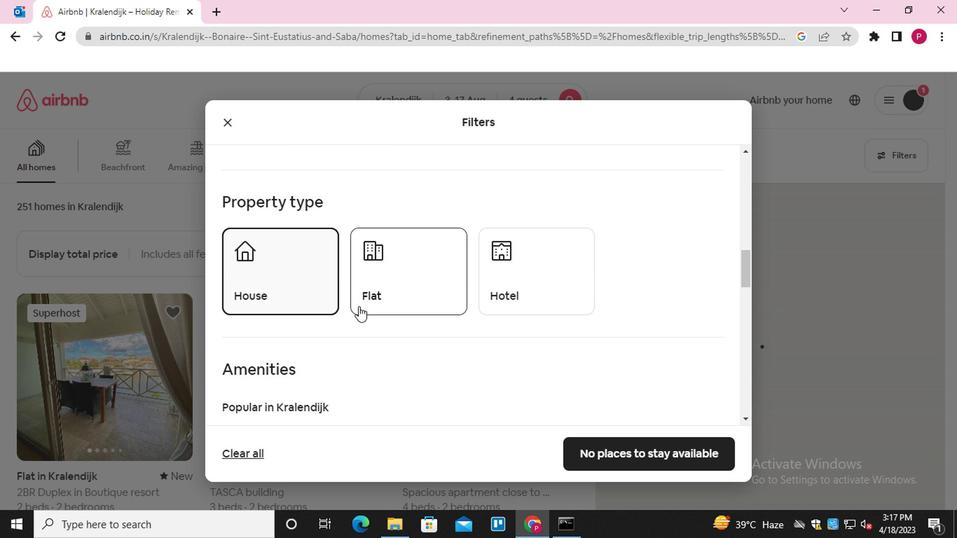 
Action: Mouse moved to (359, 312)
Screenshot: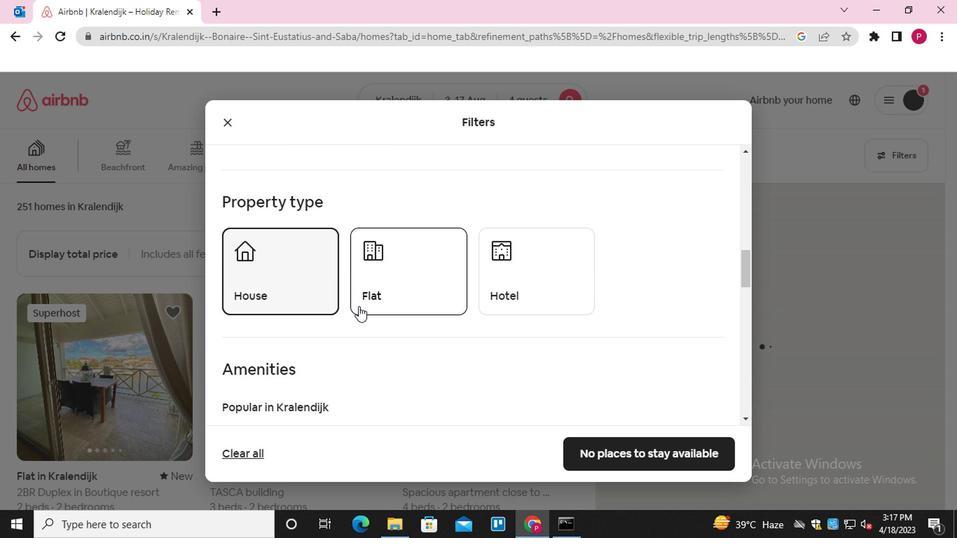 
Action: Mouse scrolled (359, 311) with delta (0, 0)
Screenshot: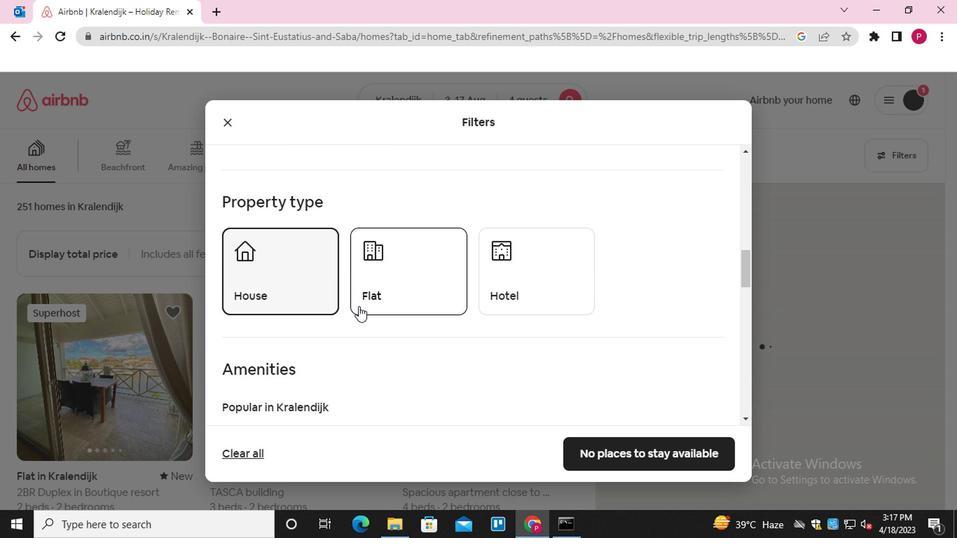 
Action: Mouse moved to (359, 312)
Screenshot: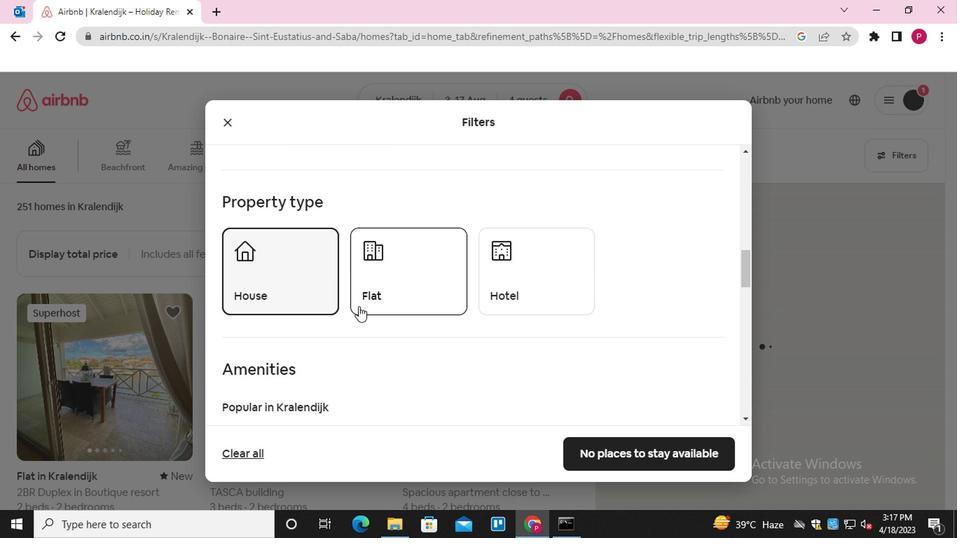 
Action: Mouse scrolled (359, 312) with delta (0, 0)
Screenshot: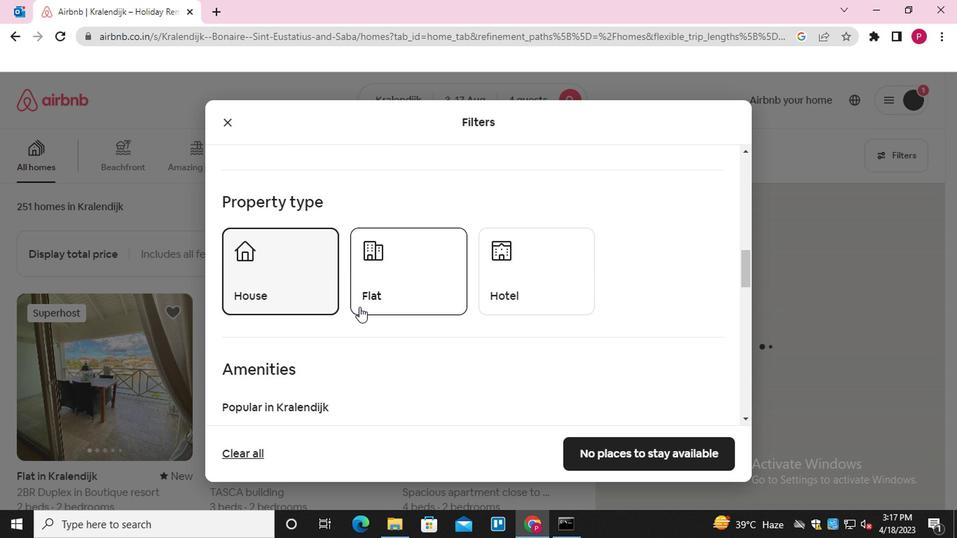 
Action: Mouse moved to (258, 267)
Screenshot: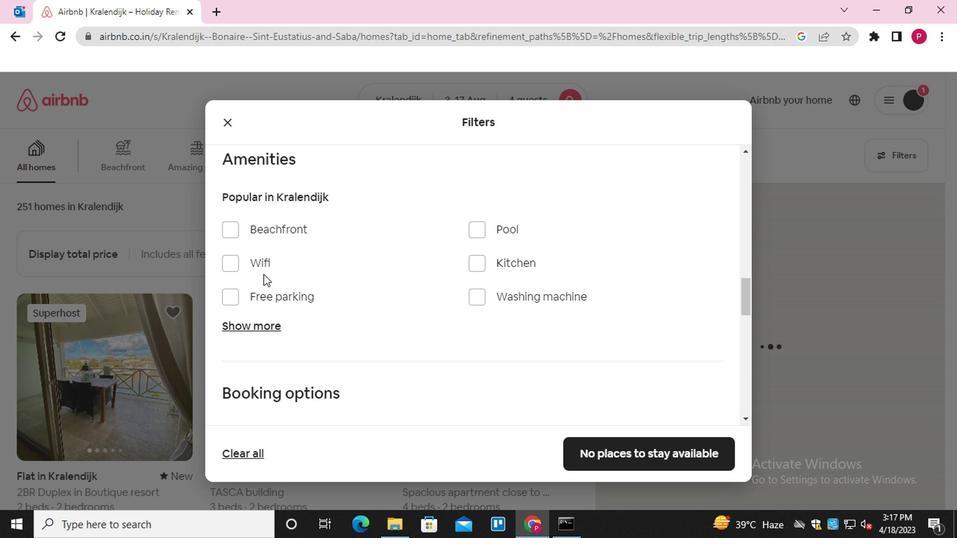 
Action: Mouse pressed left at (258, 267)
Screenshot: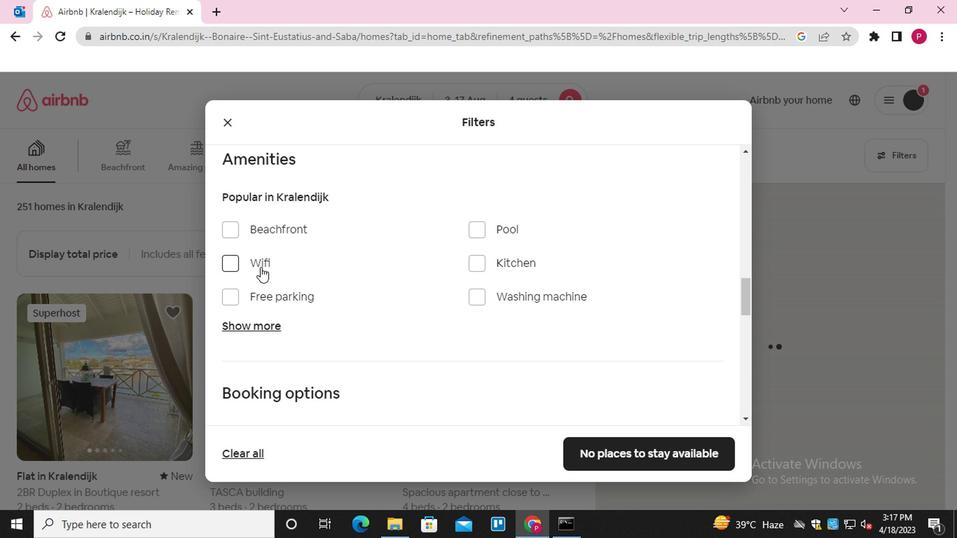 
Action: Mouse moved to (331, 296)
Screenshot: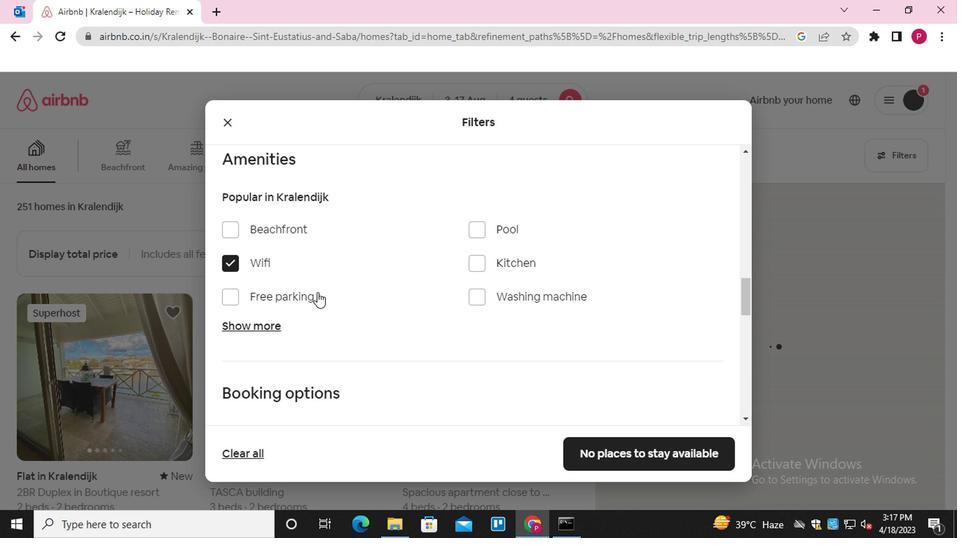 
Action: Mouse scrolled (331, 295) with delta (0, 0)
Screenshot: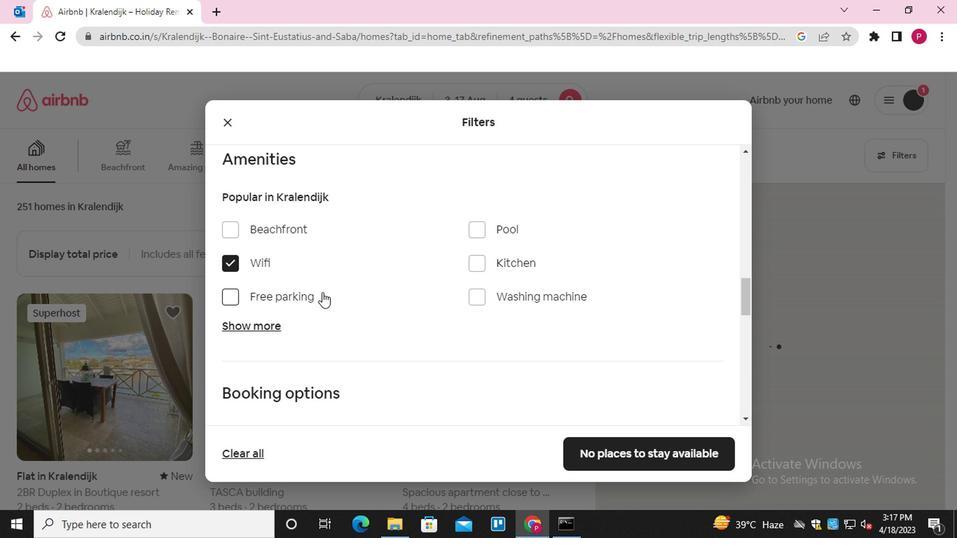 
Action: Mouse scrolled (331, 295) with delta (0, 0)
Screenshot: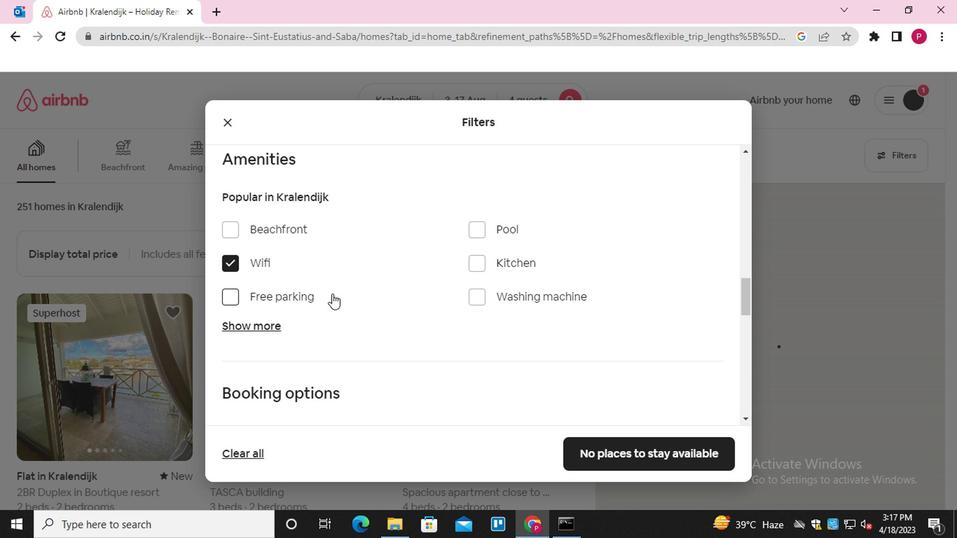 
Action: Mouse moved to (685, 347)
Screenshot: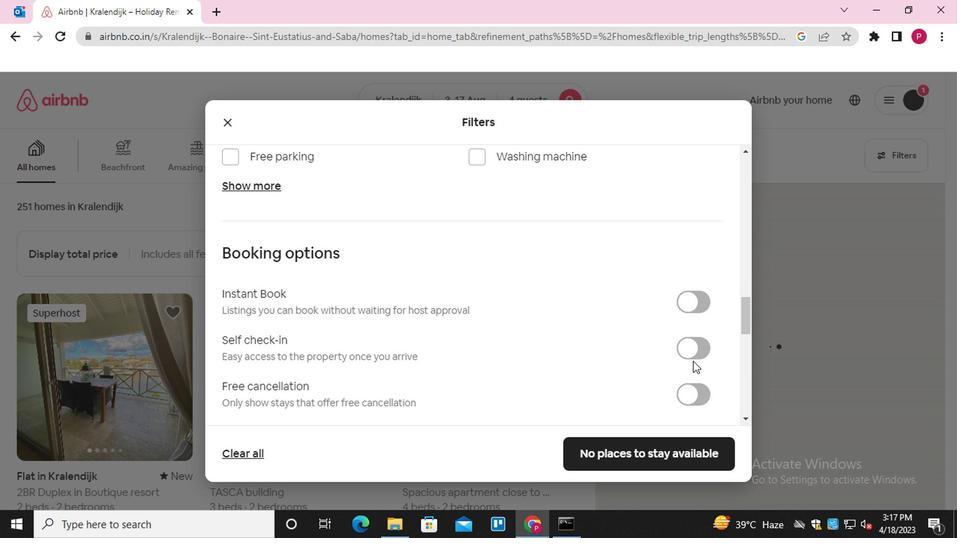 
Action: Mouse pressed left at (685, 347)
Screenshot: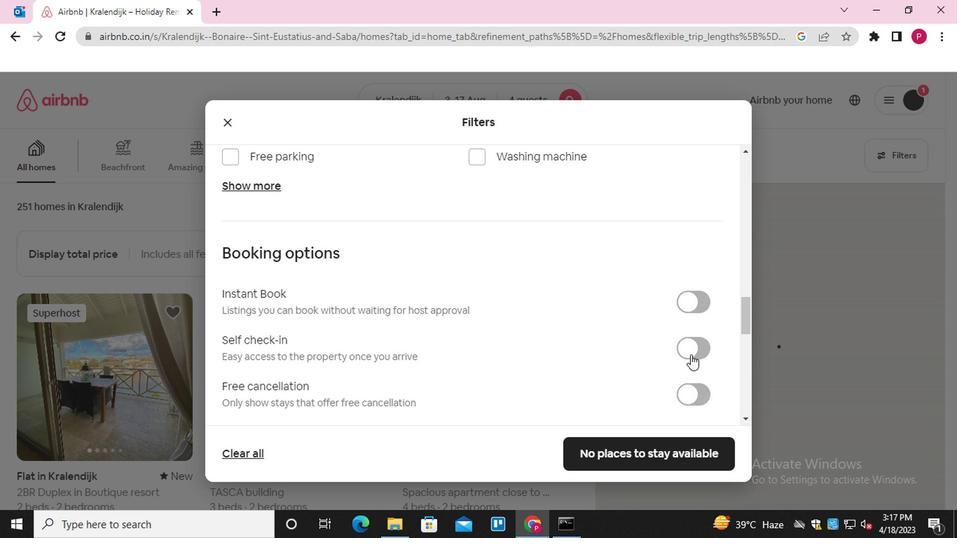 
Action: Mouse moved to (587, 360)
Screenshot: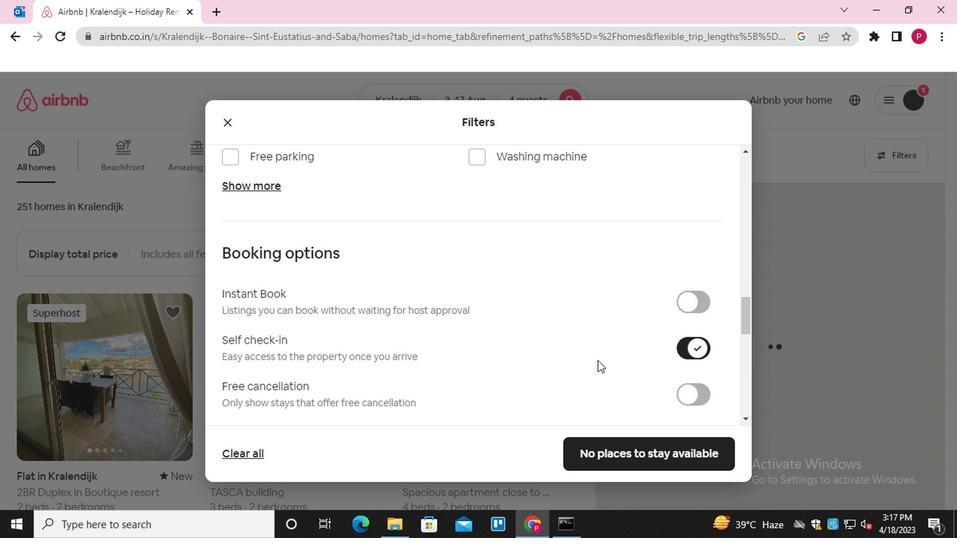 
Action: Mouse scrolled (587, 360) with delta (0, 0)
Screenshot: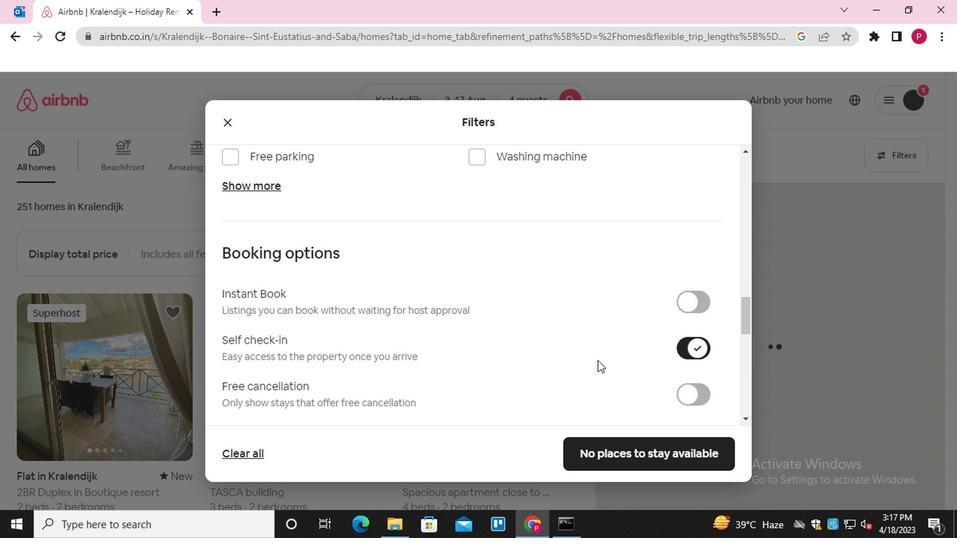 
Action: Mouse moved to (585, 361)
Screenshot: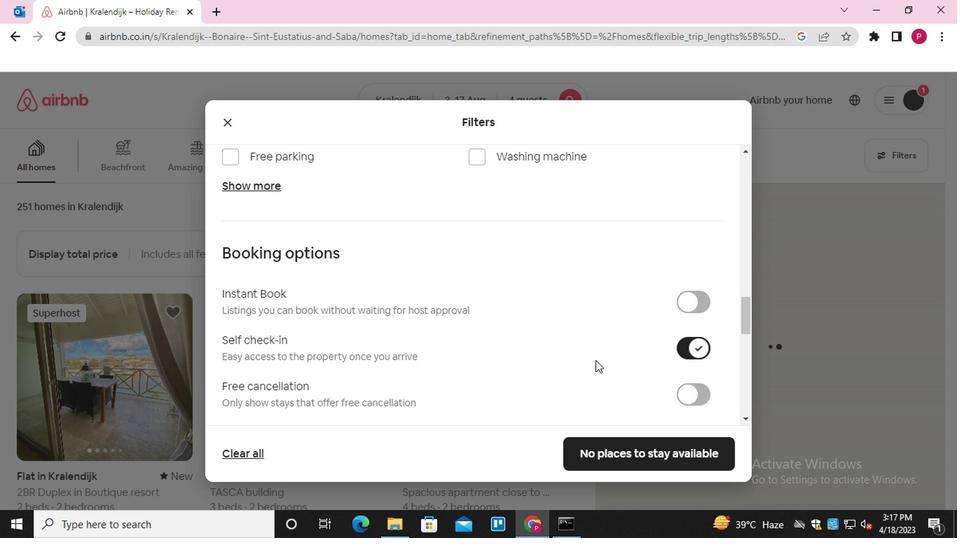 
Action: Mouse scrolled (585, 360) with delta (0, 0)
Screenshot: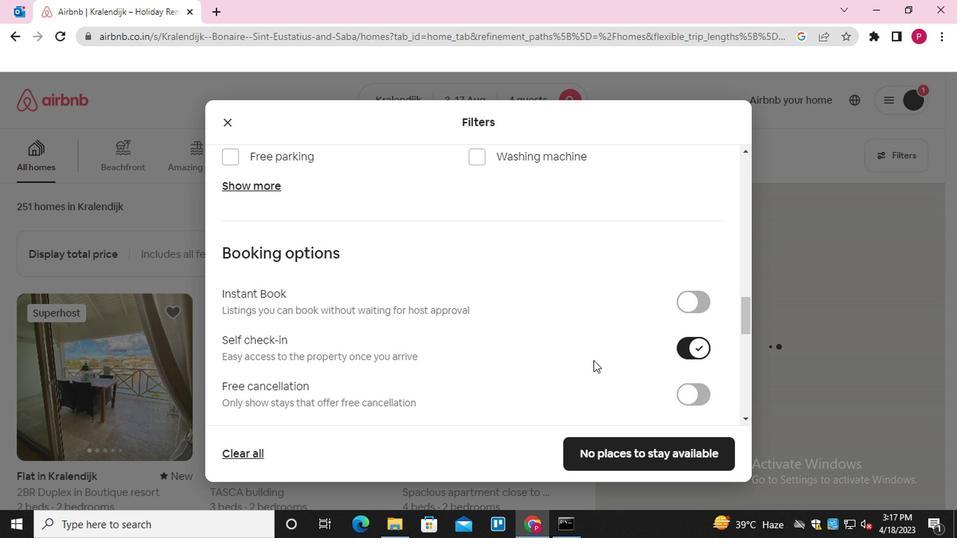 
Action: Mouse moved to (585, 362)
Screenshot: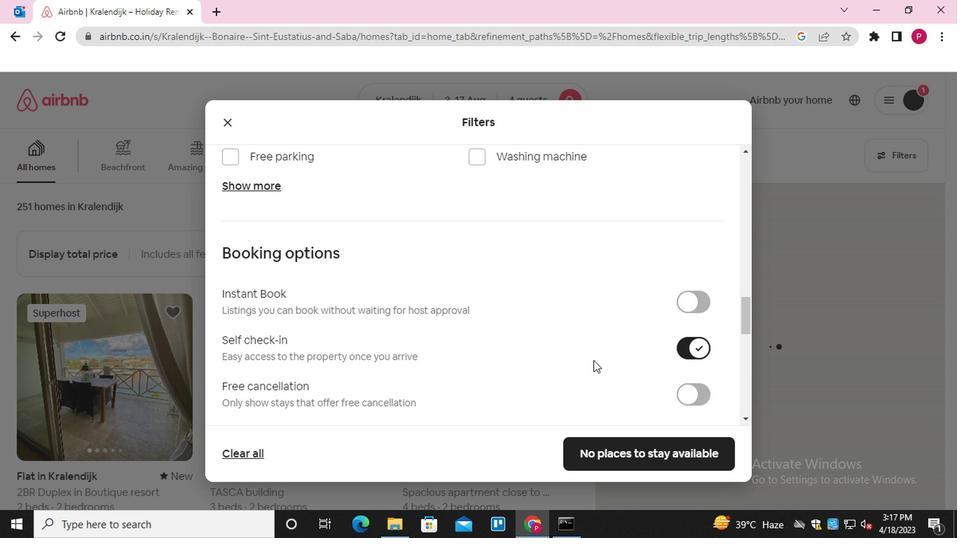 
Action: Mouse scrolled (585, 362) with delta (0, 0)
Screenshot: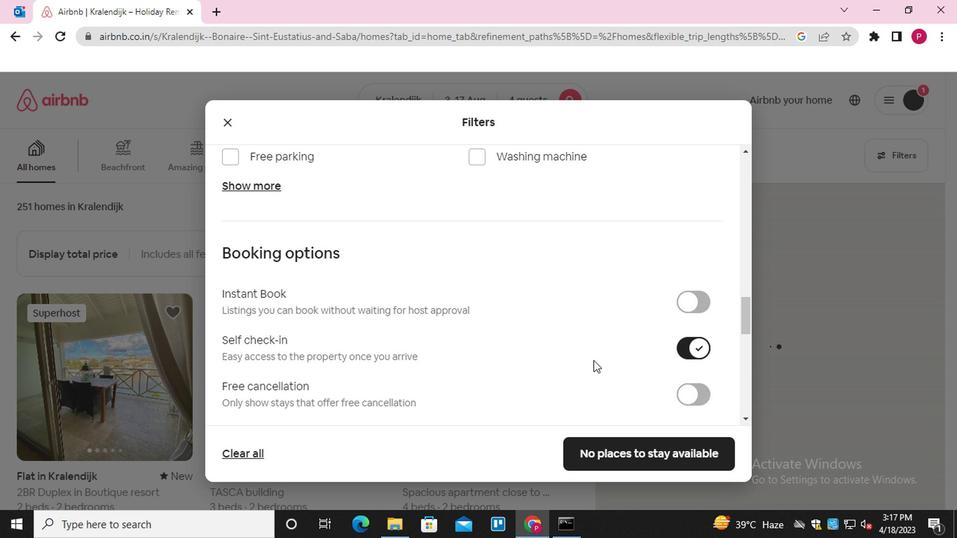 
Action: Mouse moved to (585, 363)
Screenshot: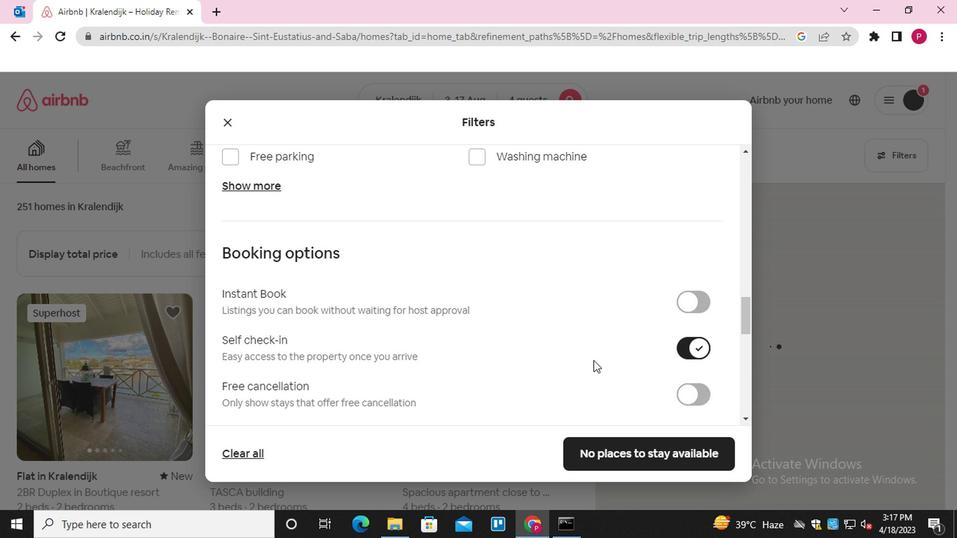 
Action: Mouse scrolled (585, 362) with delta (0, 0)
Screenshot: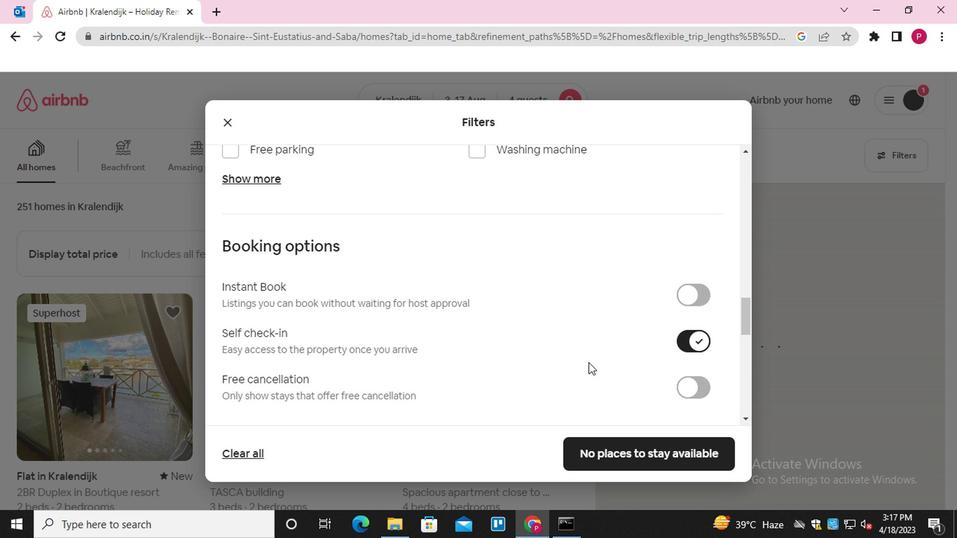
Action: Mouse moved to (471, 359)
Screenshot: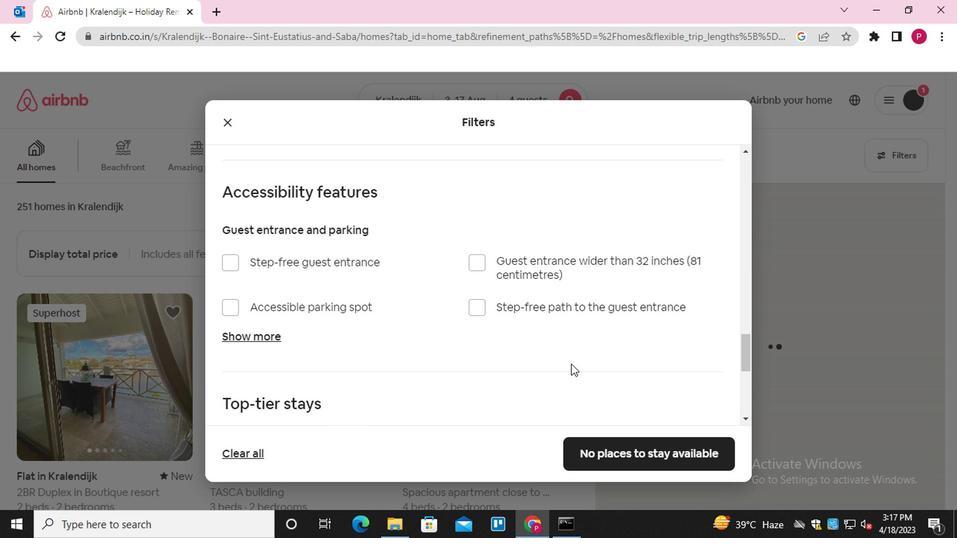 
Action: Mouse scrolled (471, 358) with delta (0, 0)
Screenshot: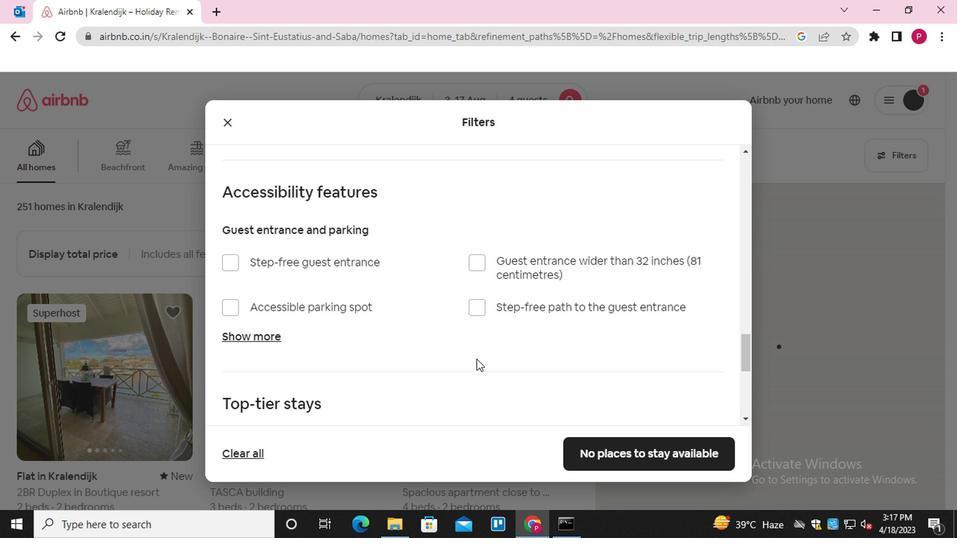 
Action: Mouse scrolled (471, 358) with delta (0, 0)
Screenshot: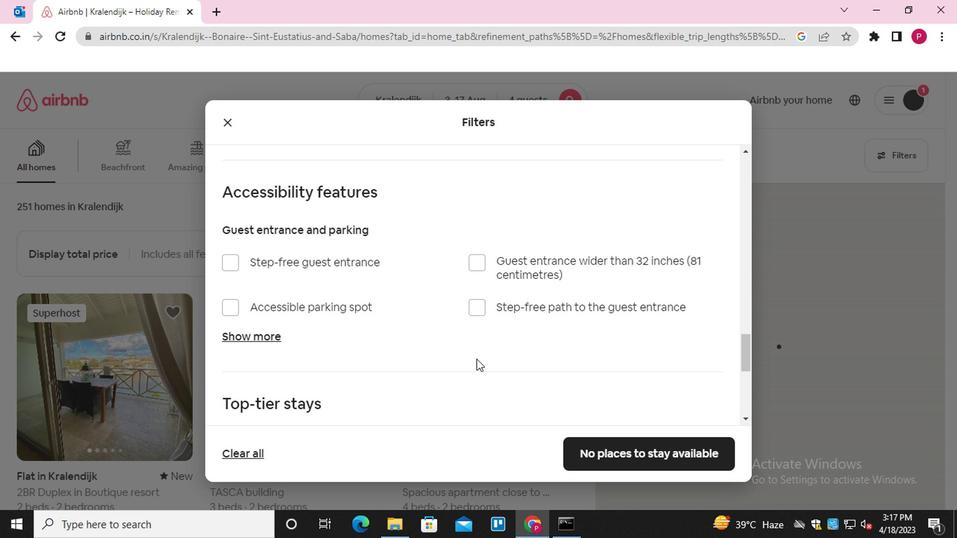 
Action: Mouse scrolled (471, 358) with delta (0, 0)
Screenshot: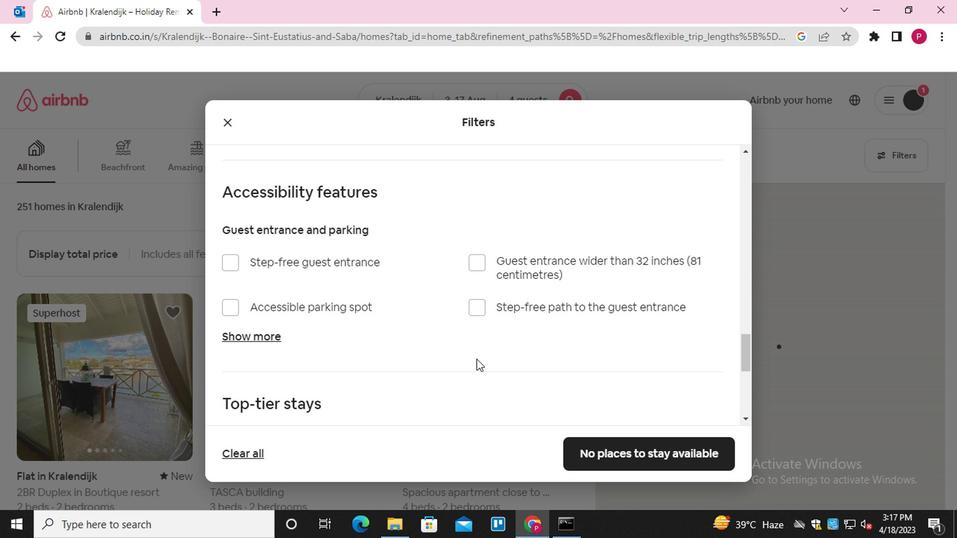 
Action: Mouse scrolled (471, 358) with delta (0, 0)
Screenshot: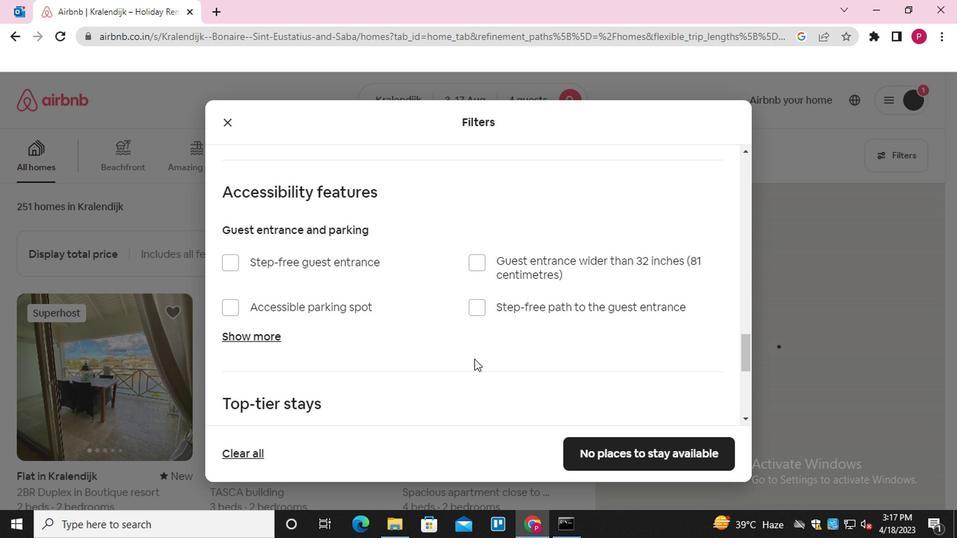 
Action: Mouse moved to (239, 357)
Screenshot: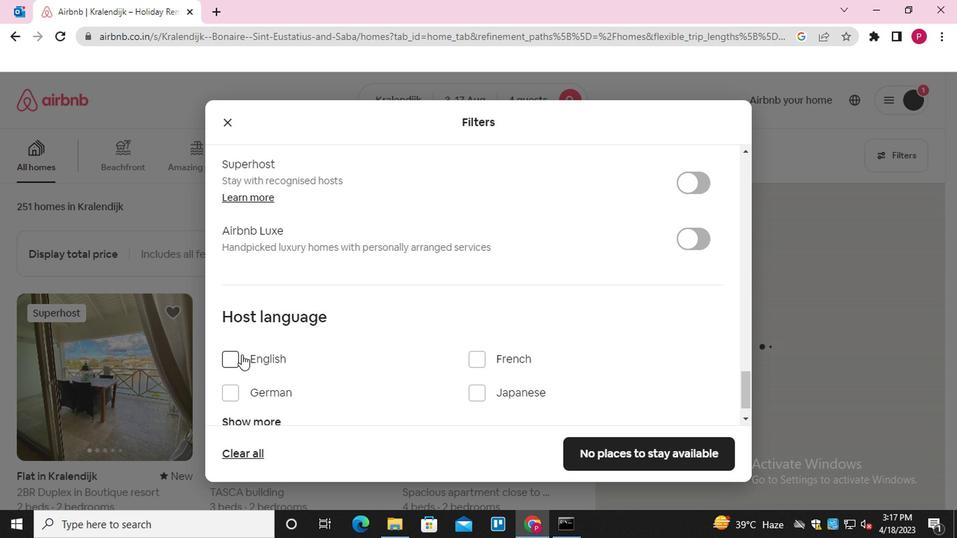 
Action: Mouse pressed left at (239, 357)
Screenshot: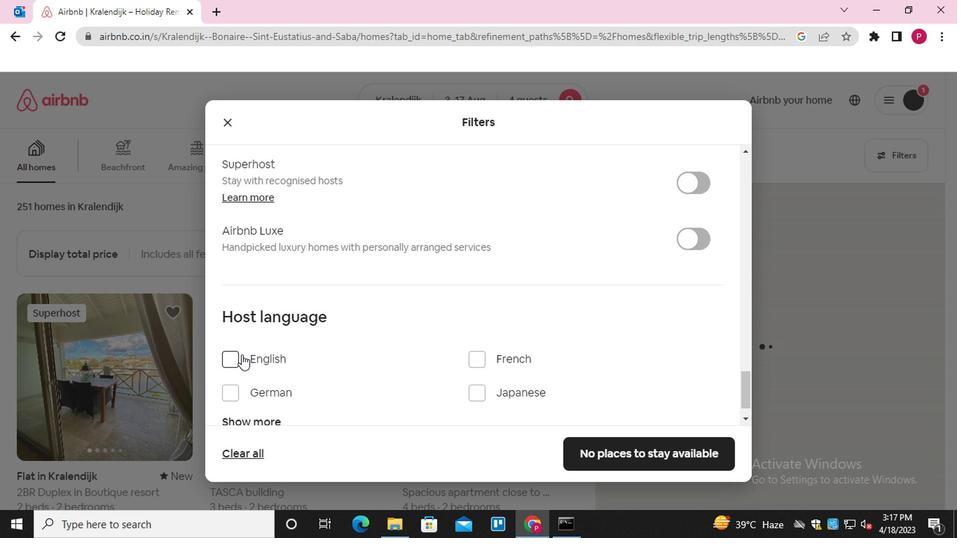 
Action: Mouse moved to (693, 450)
Screenshot: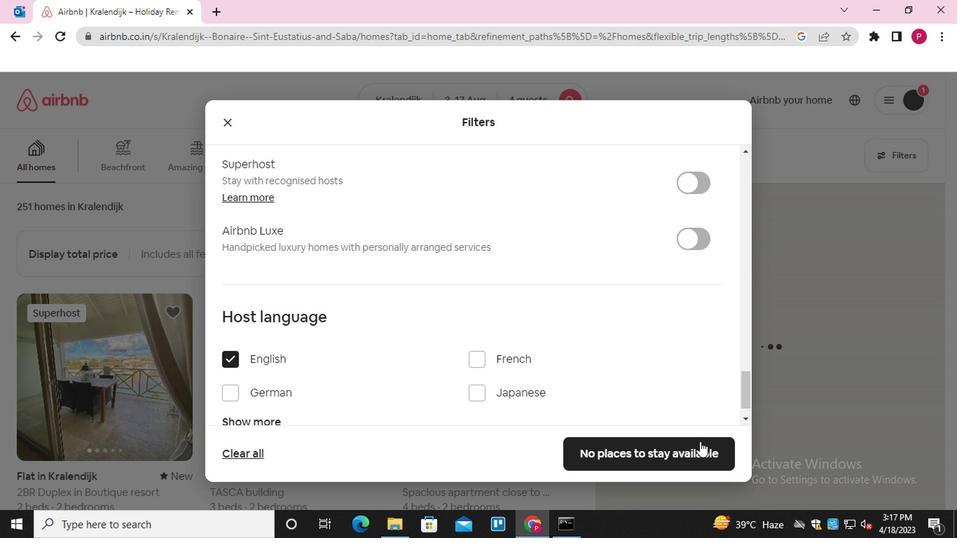 
Action: Mouse pressed left at (693, 450)
Screenshot: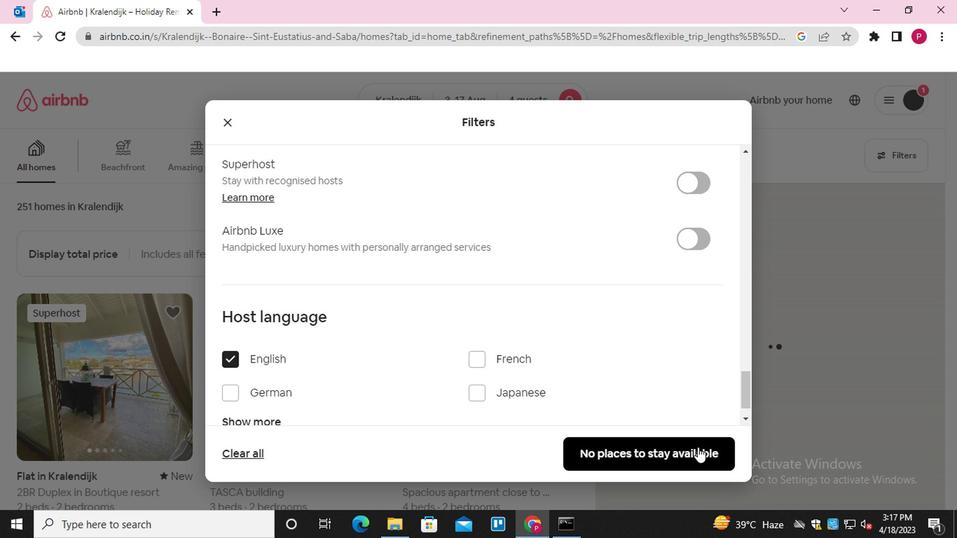 
Action: Mouse moved to (371, 374)
Screenshot: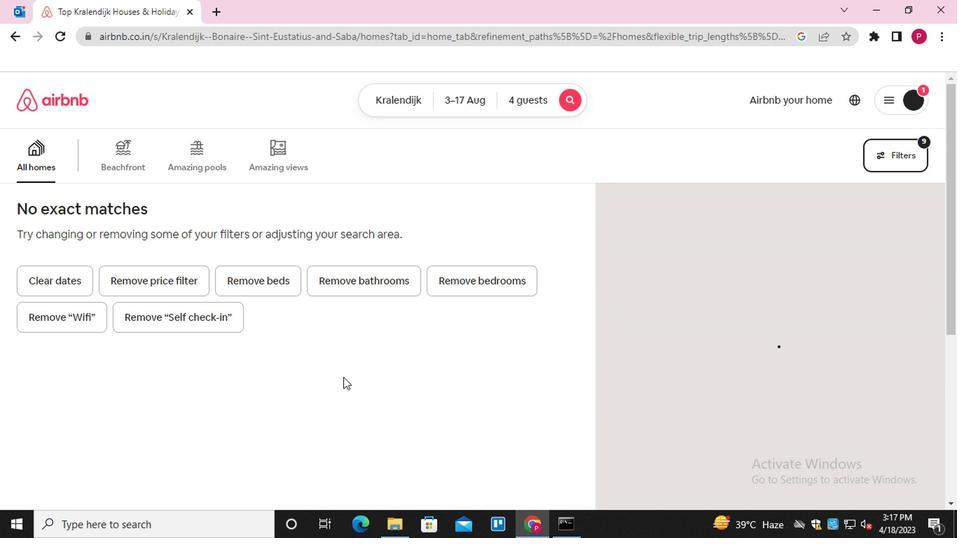 
